 Task: Check the sale-to-list ratio of glass door in the last 3 years.
Action: Mouse moved to (1138, 299)
Screenshot: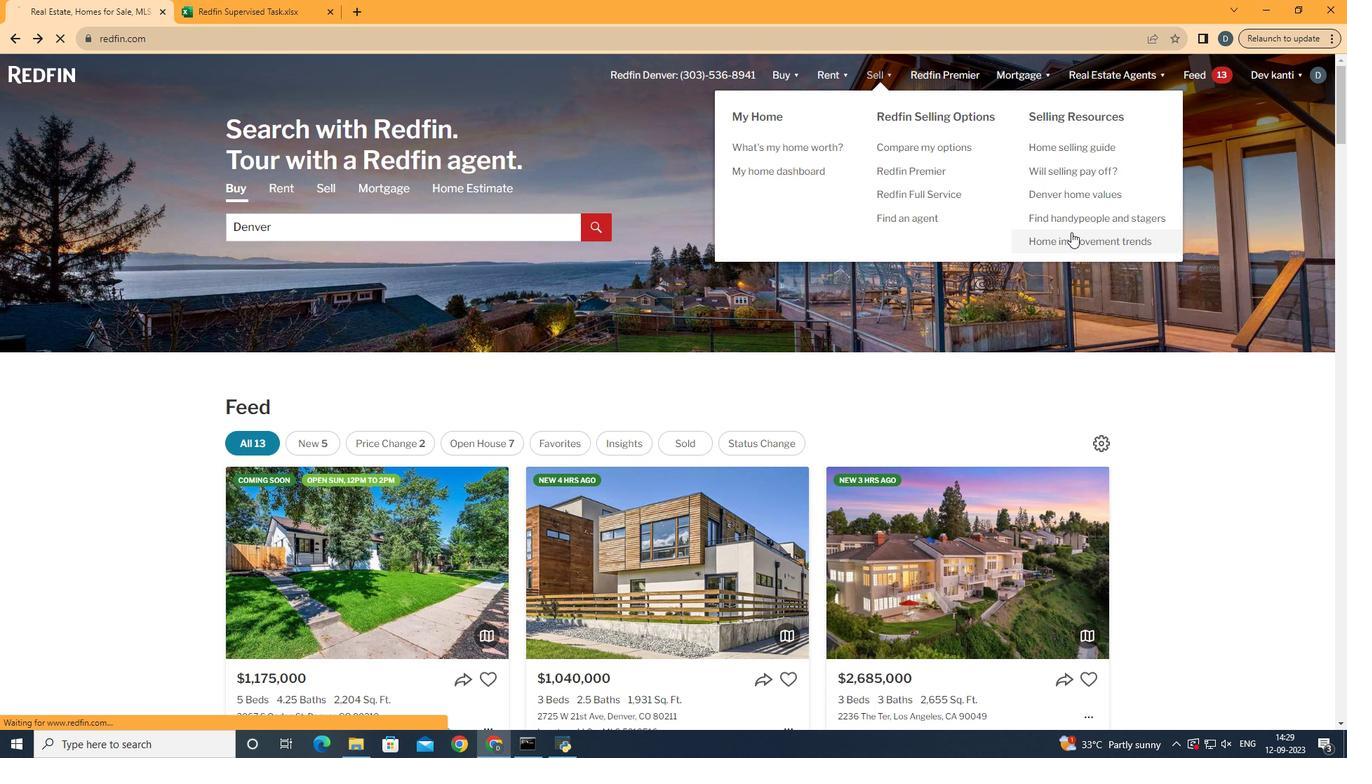 
Action: Mouse pressed left at (1138, 299)
Screenshot: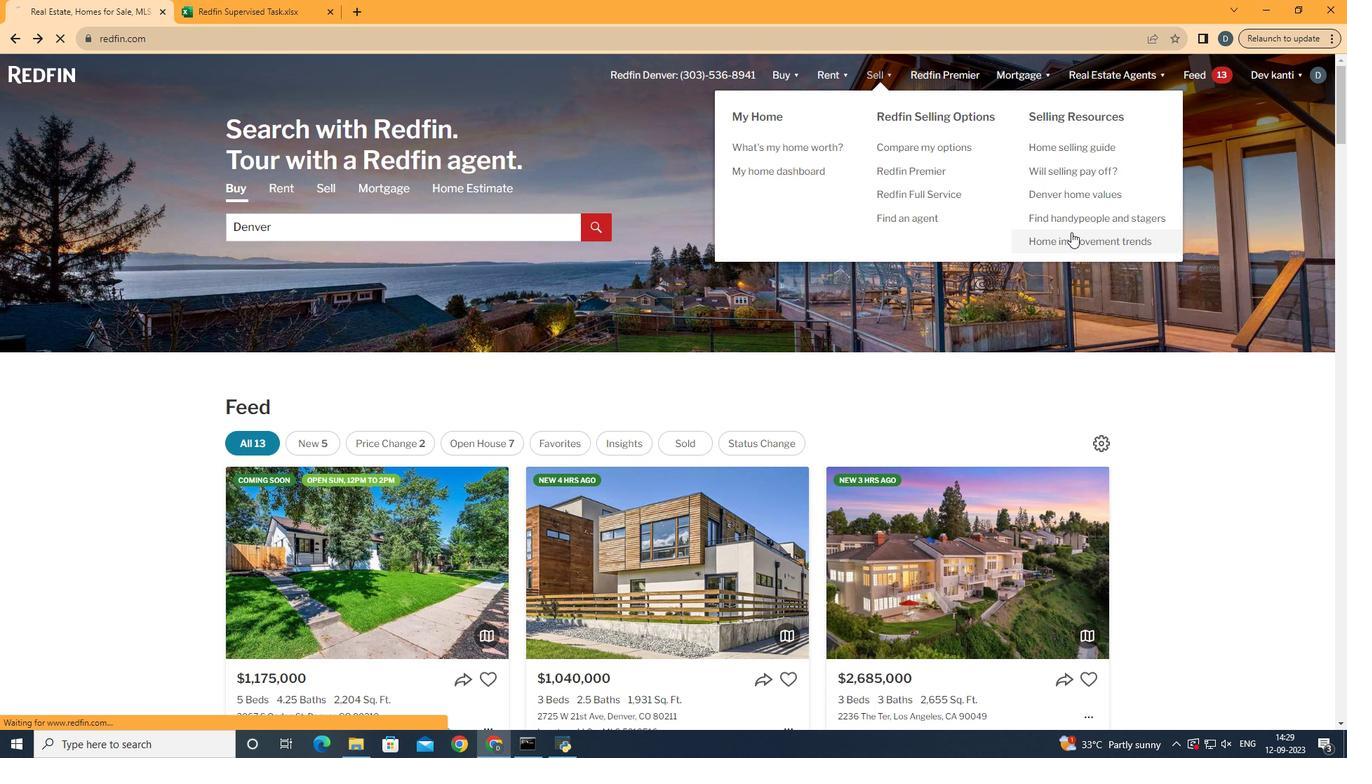 
Action: Mouse moved to (393, 329)
Screenshot: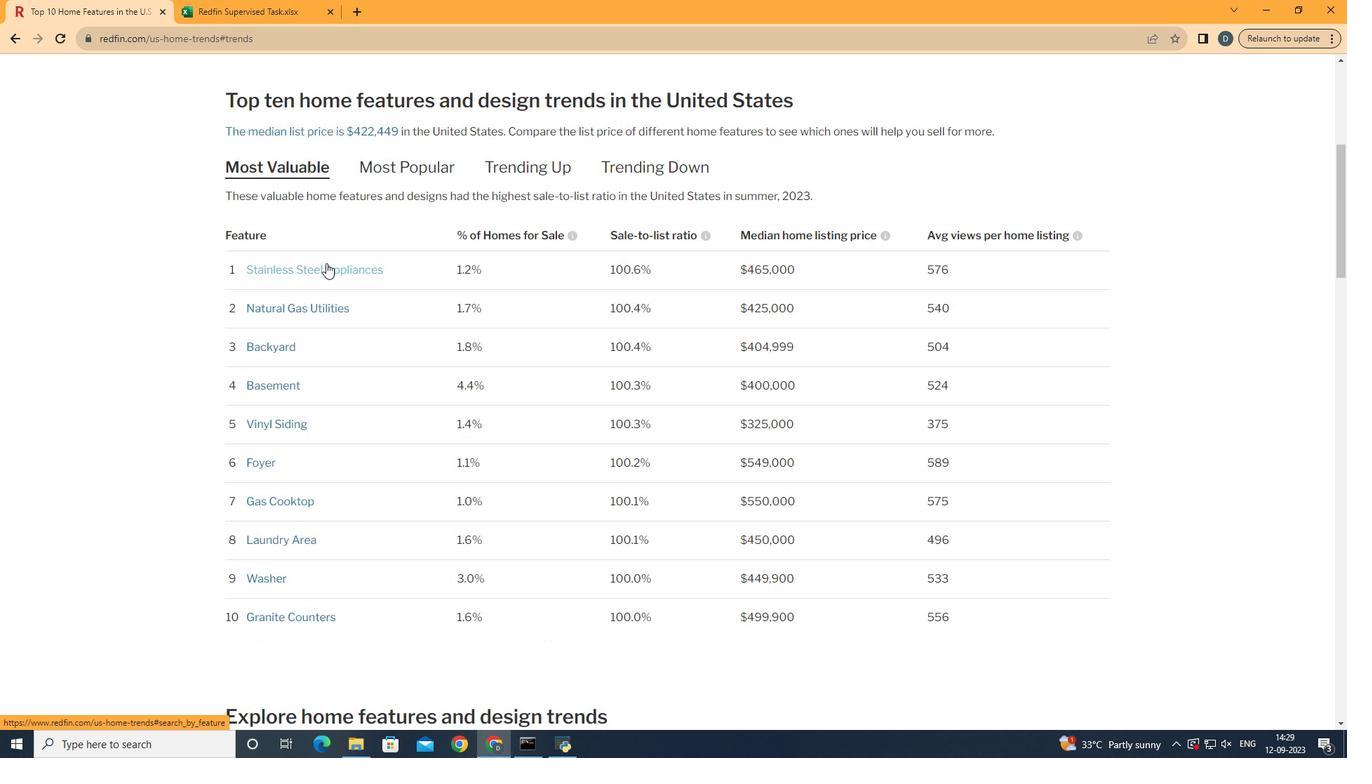 
Action: Mouse pressed left at (393, 329)
Screenshot: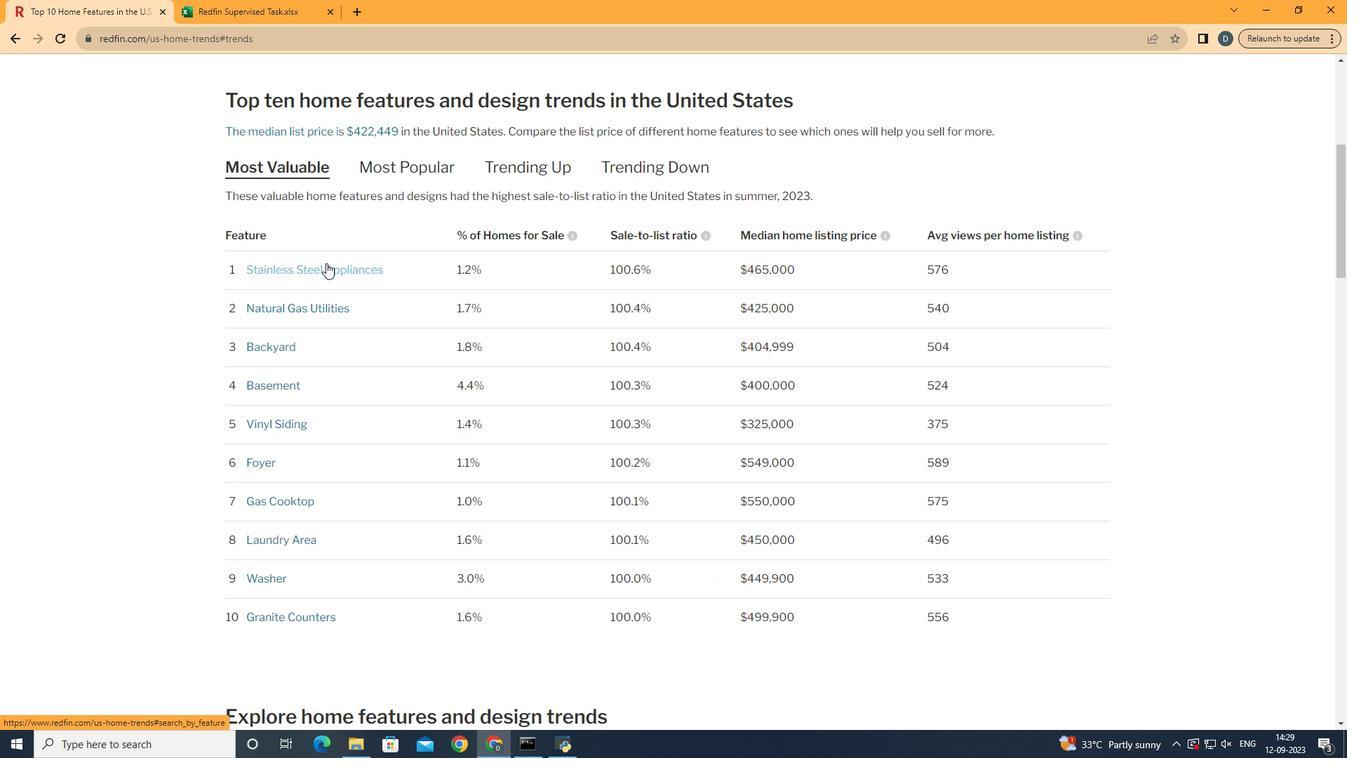 
Action: Mouse moved to (422, 374)
Screenshot: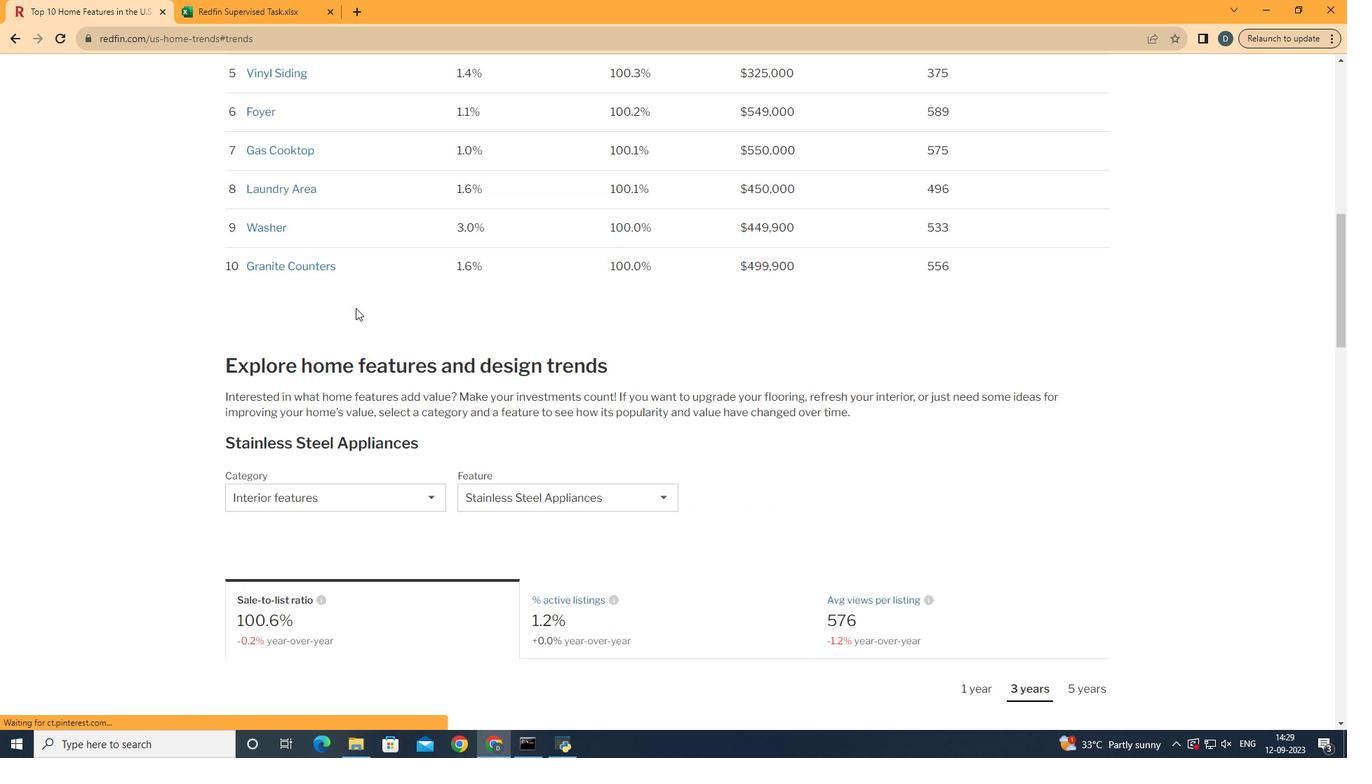 
Action: Mouse scrolled (422, 374) with delta (0, 0)
Screenshot: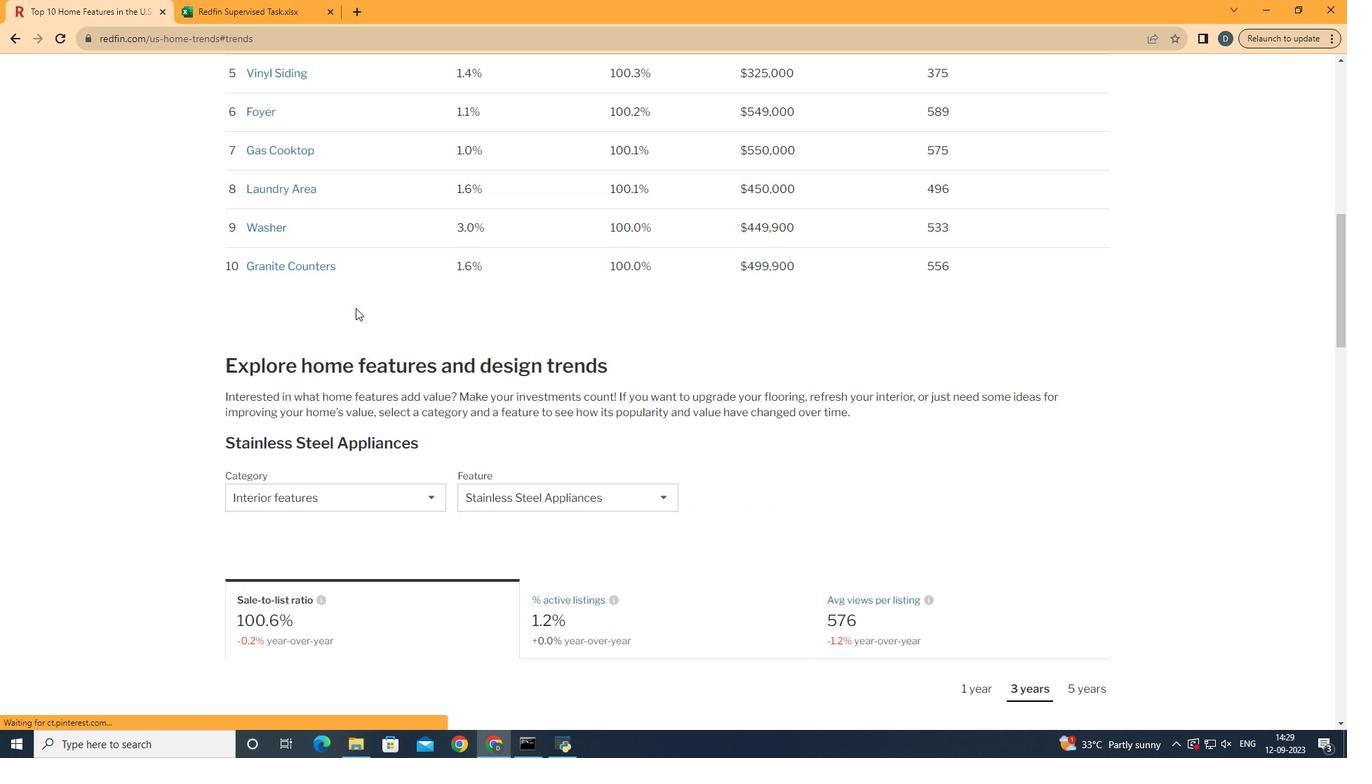 
Action: Mouse scrolled (422, 374) with delta (0, 0)
Screenshot: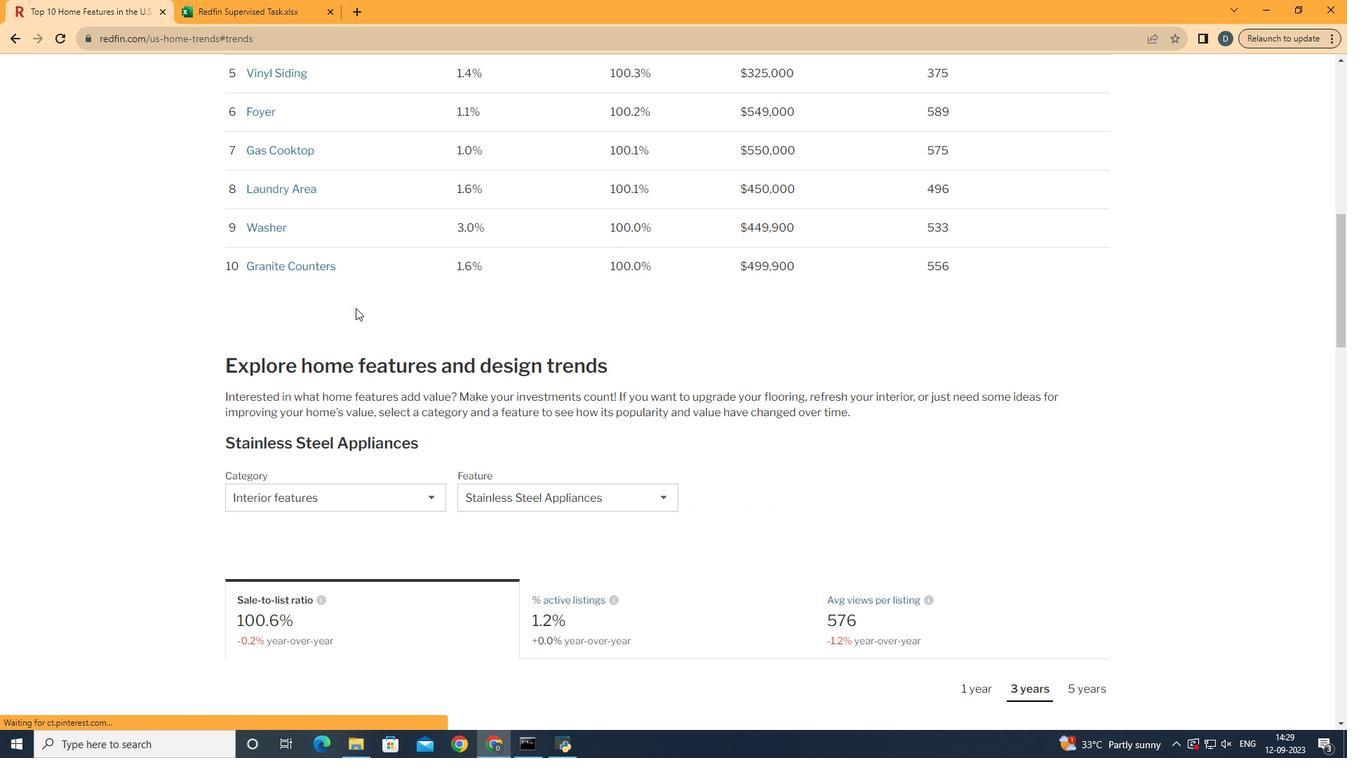 
Action: Mouse scrolled (422, 374) with delta (0, 0)
Screenshot: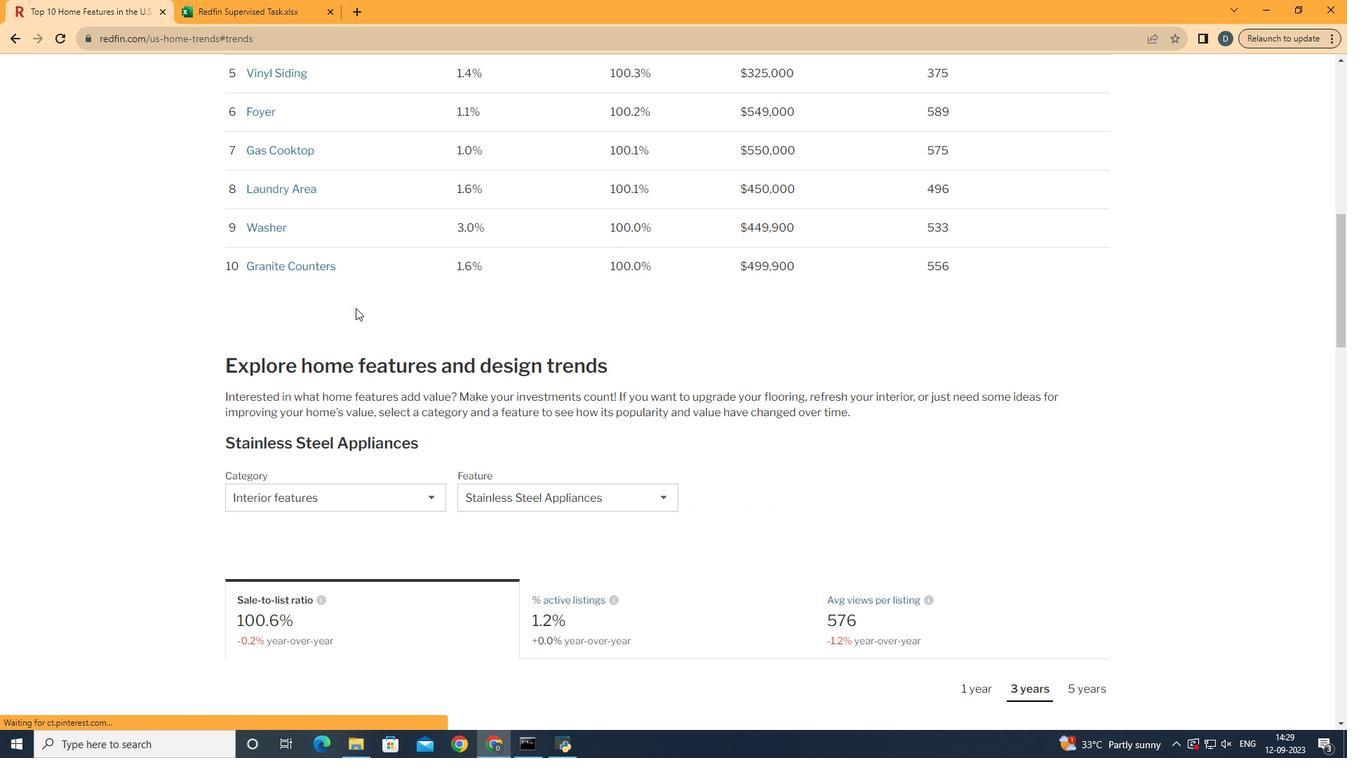 
Action: Mouse scrolled (422, 374) with delta (0, 0)
Screenshot: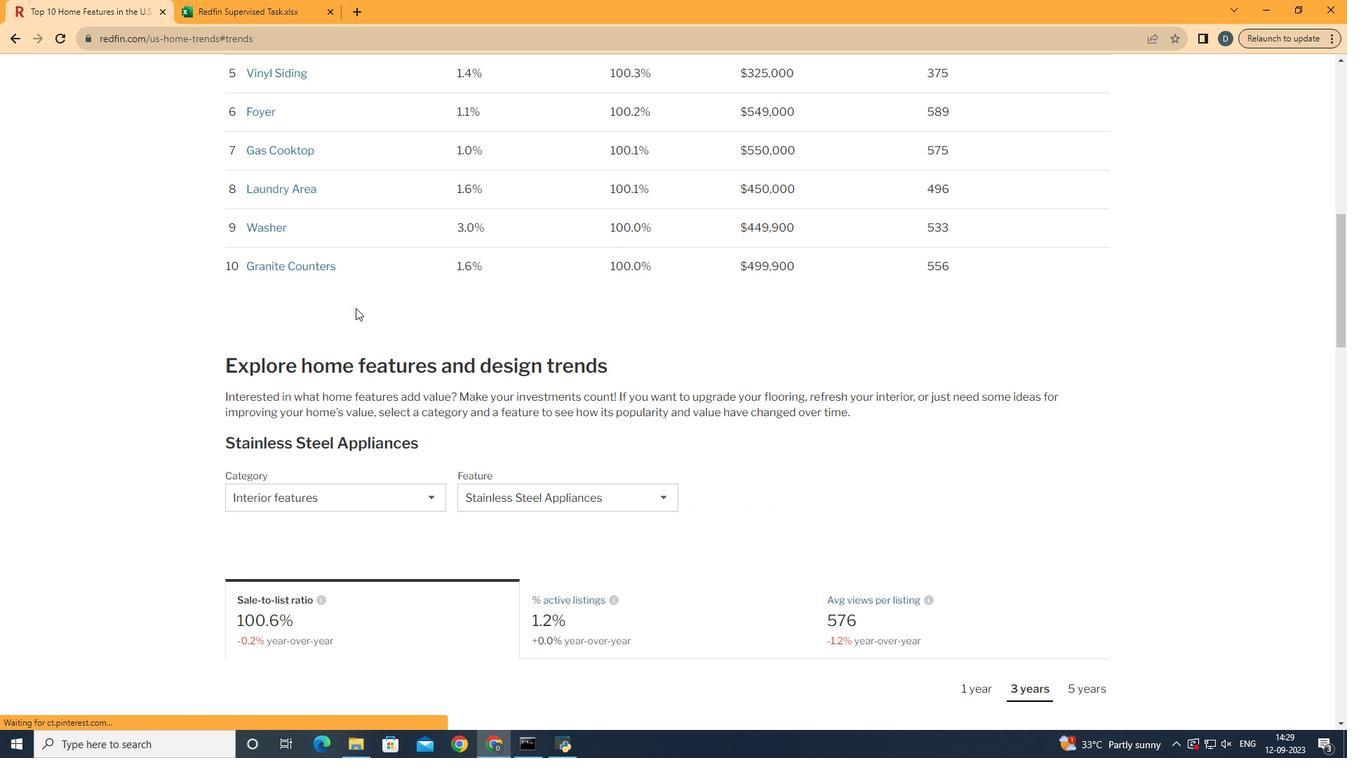 
Action: Mouse scrolled (422, 374) with delta (0, 0)
Screenshot: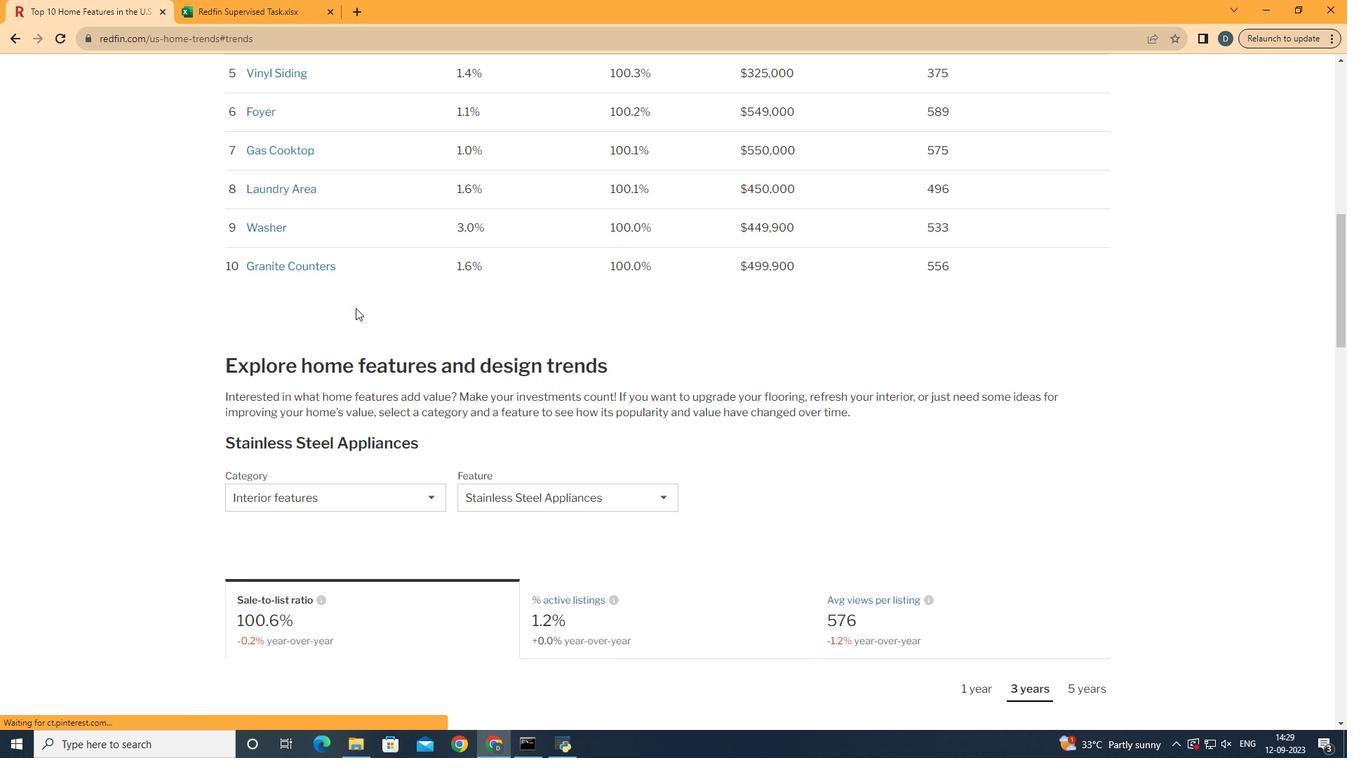 
Action: Mouse scrolled (422, 374) with delta (0, 0)
Screenshot: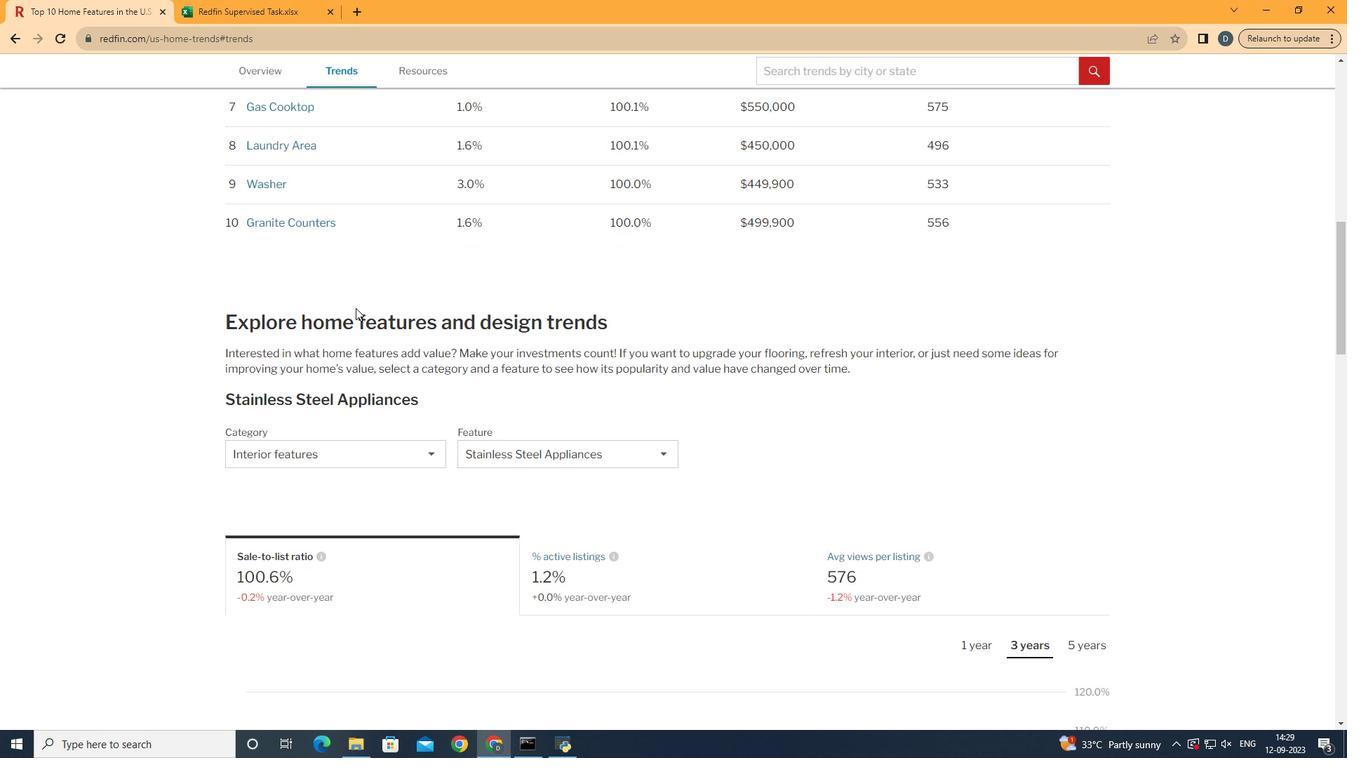 
Action: Mouse scrolled (422, 374) with delta (0, 0)
Screenshot: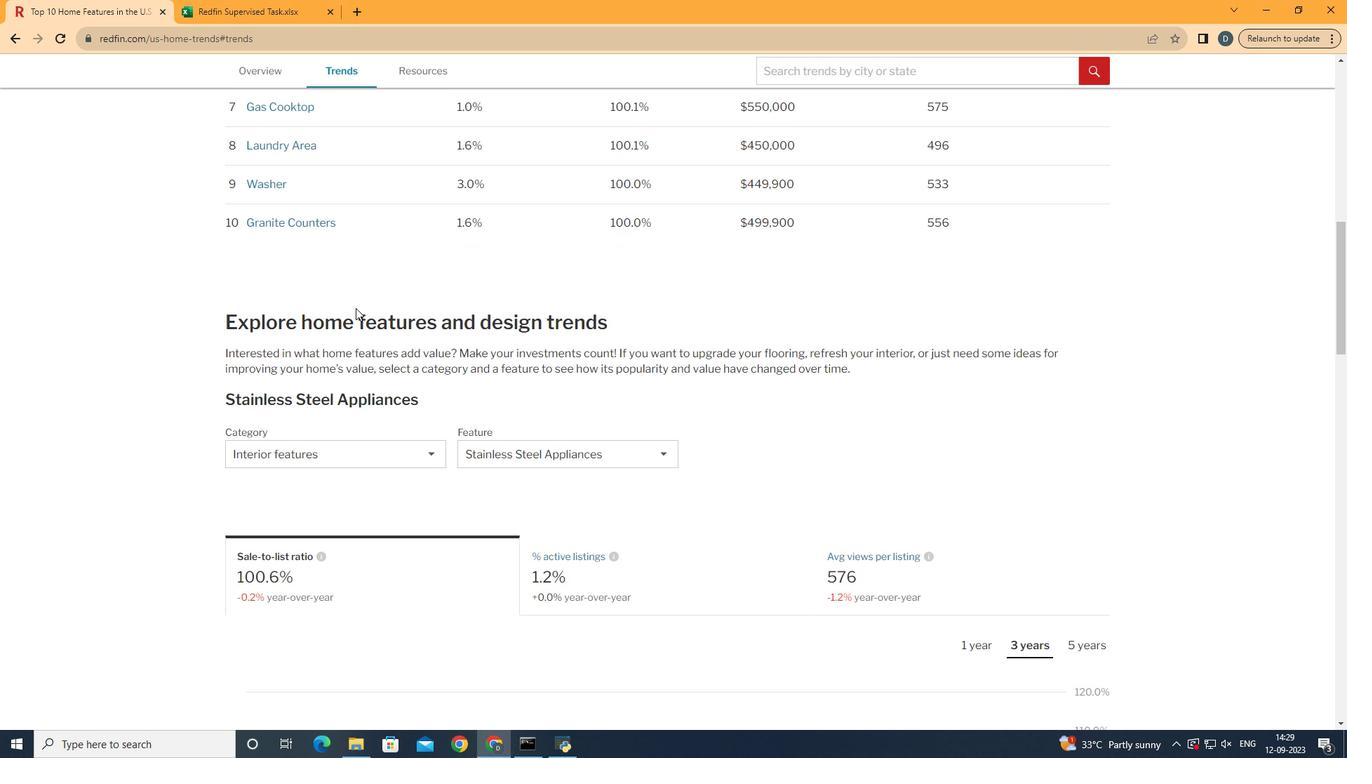 
Action: Mouse scrolled (422, 374) with delta (0, 0)
Screenshot: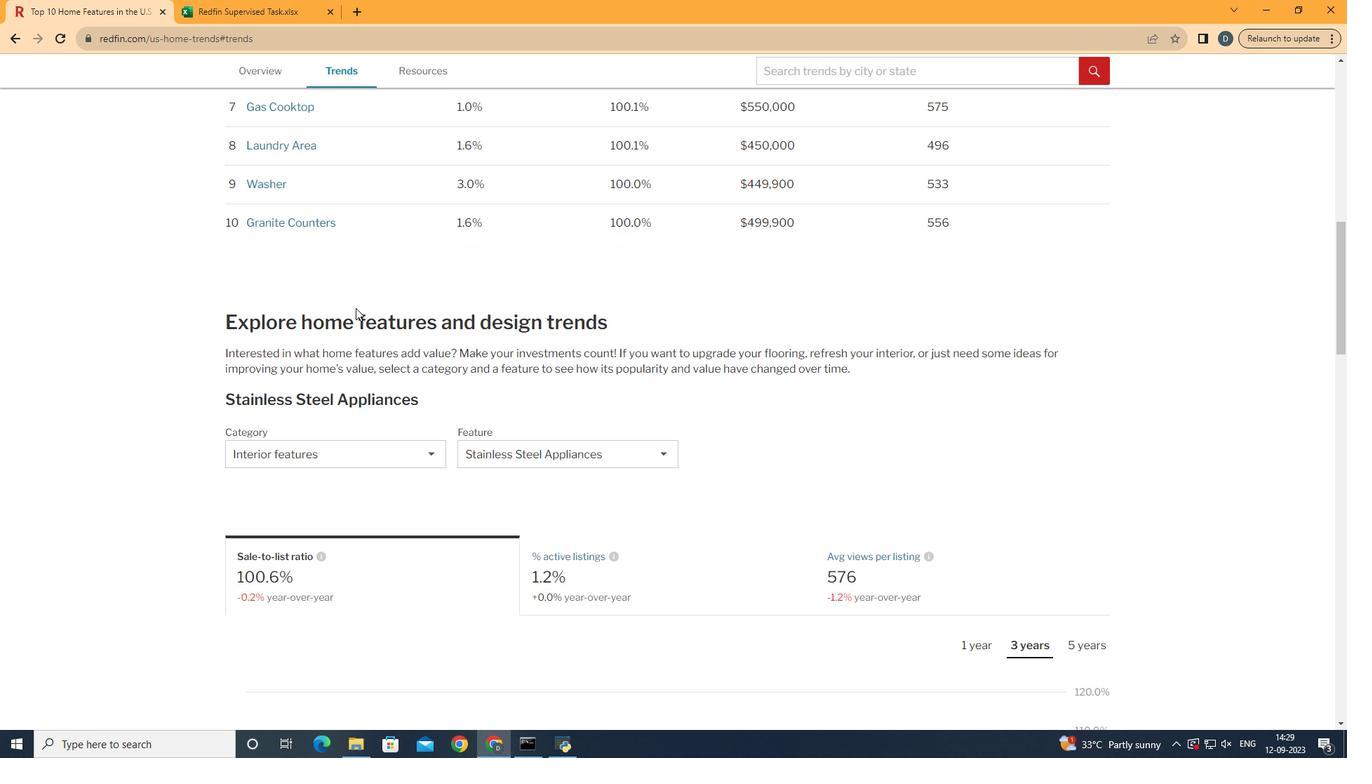 
Action: Mouse moved to (431, 481)
Screenshot: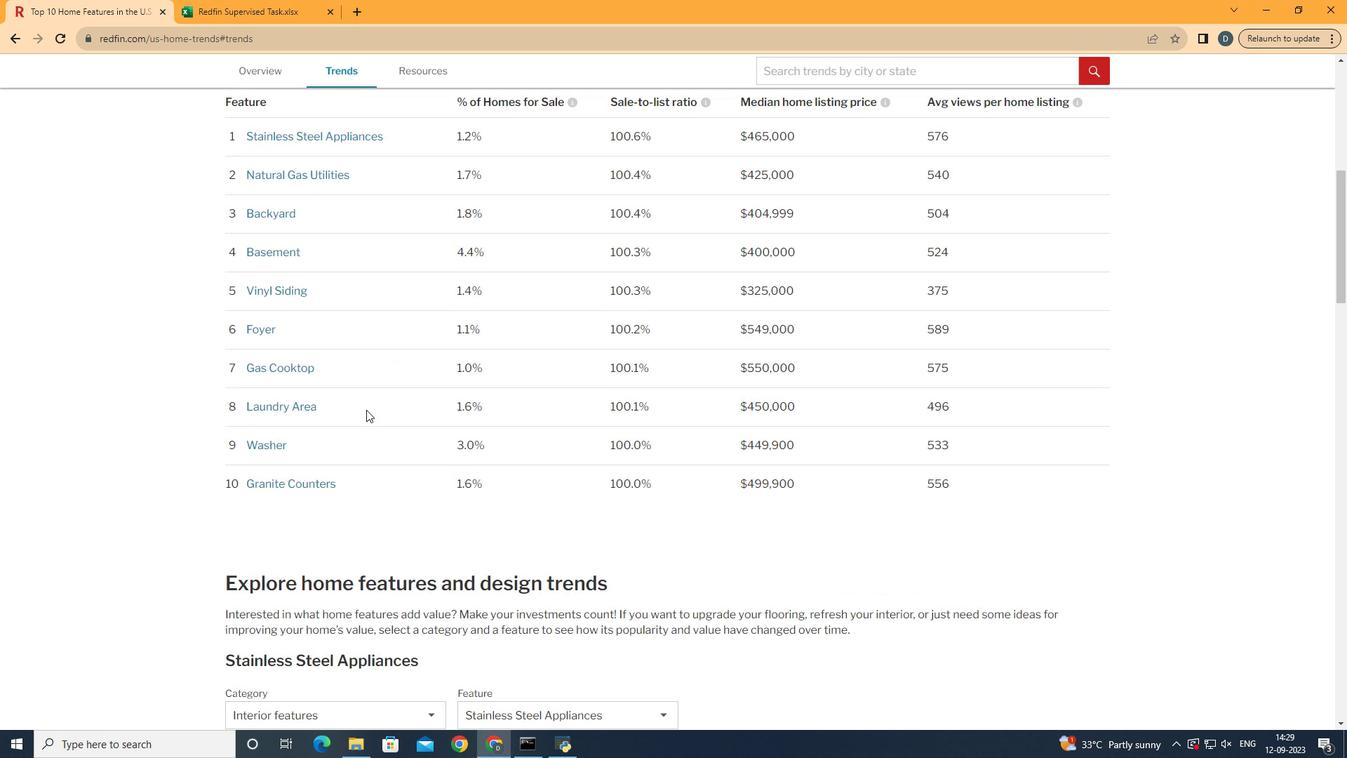 
Action: Mouse scrolled (431, 480) with delta (0, 0)
Screenshot: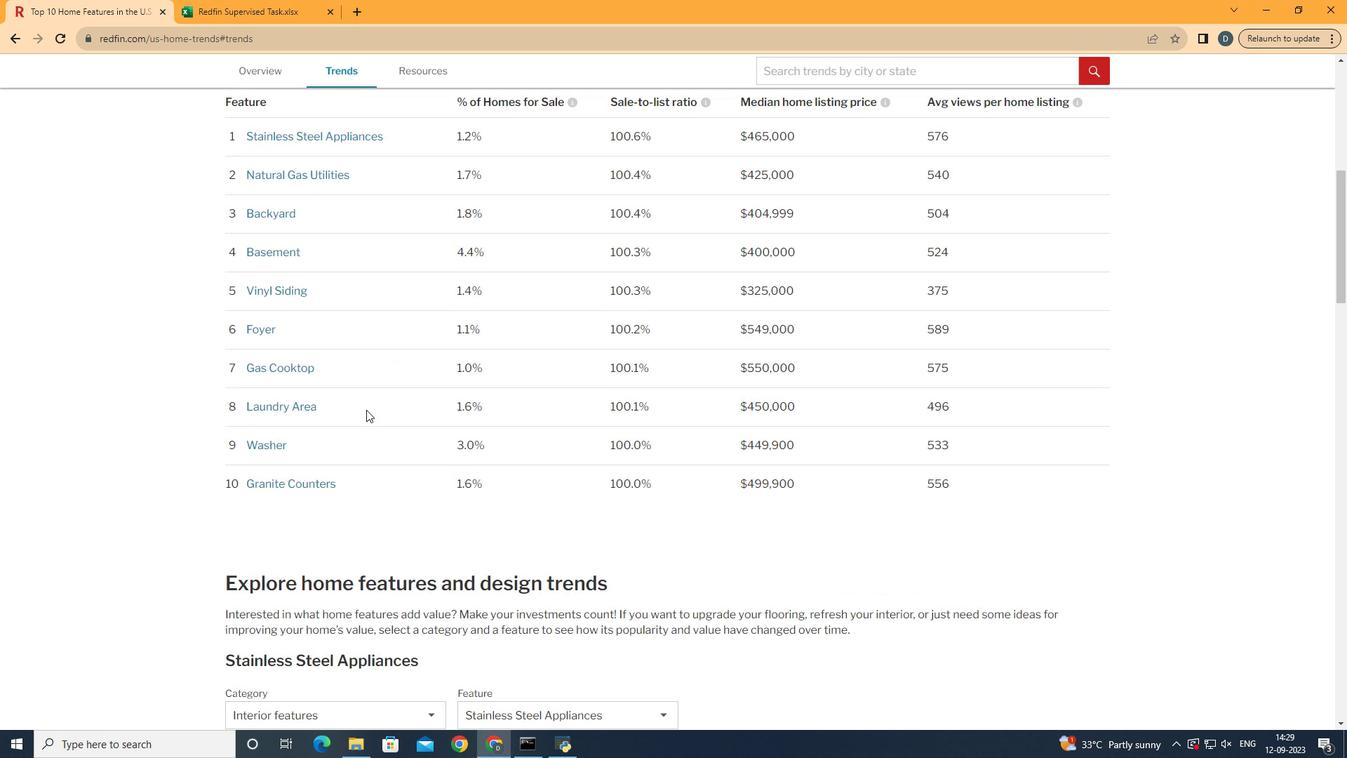 
Action: Mouse scrolled (431, 480) with delta (0, 0)
Screenshot: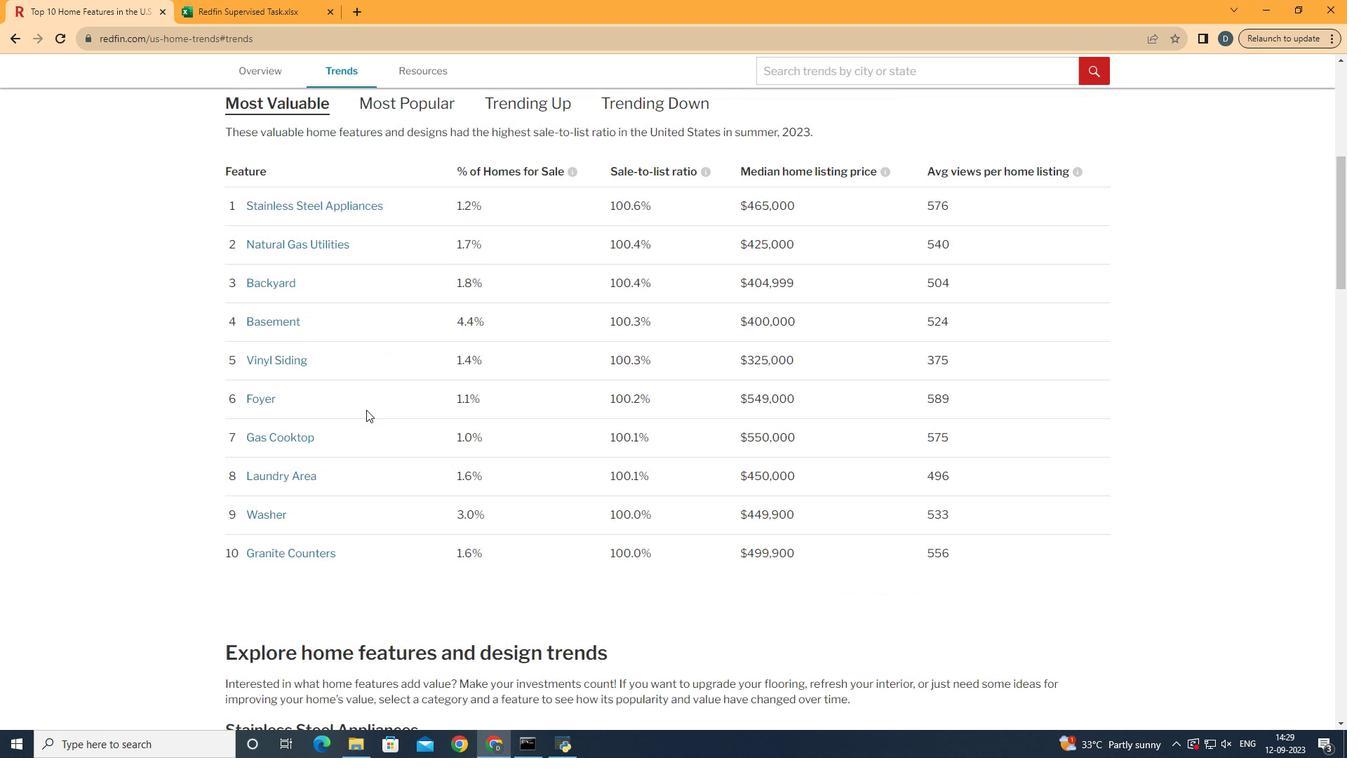 
Action: Mouse scrolled (431, 480) with delta (0, 0)
Screenshot: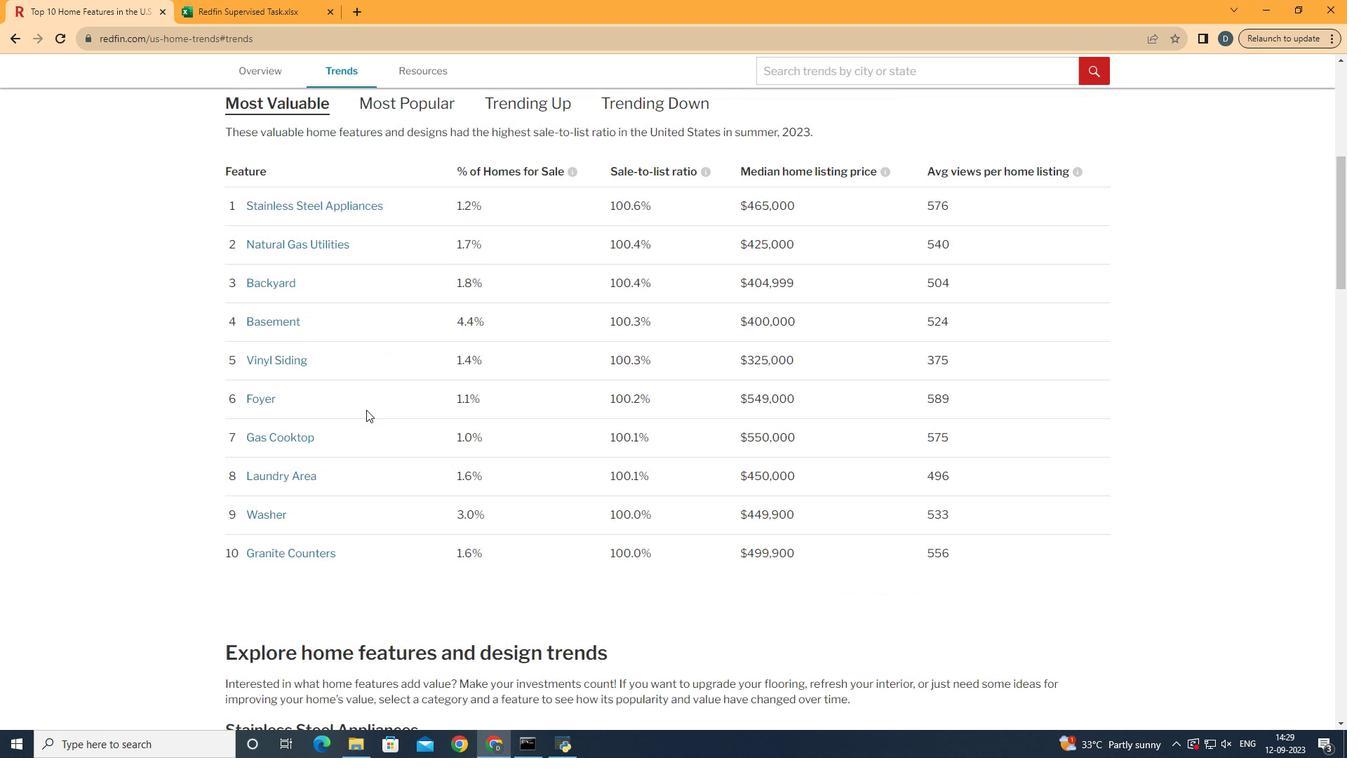 
Action: Mouse scrolled (431, 480) with delta (0, 0)
Screenshot: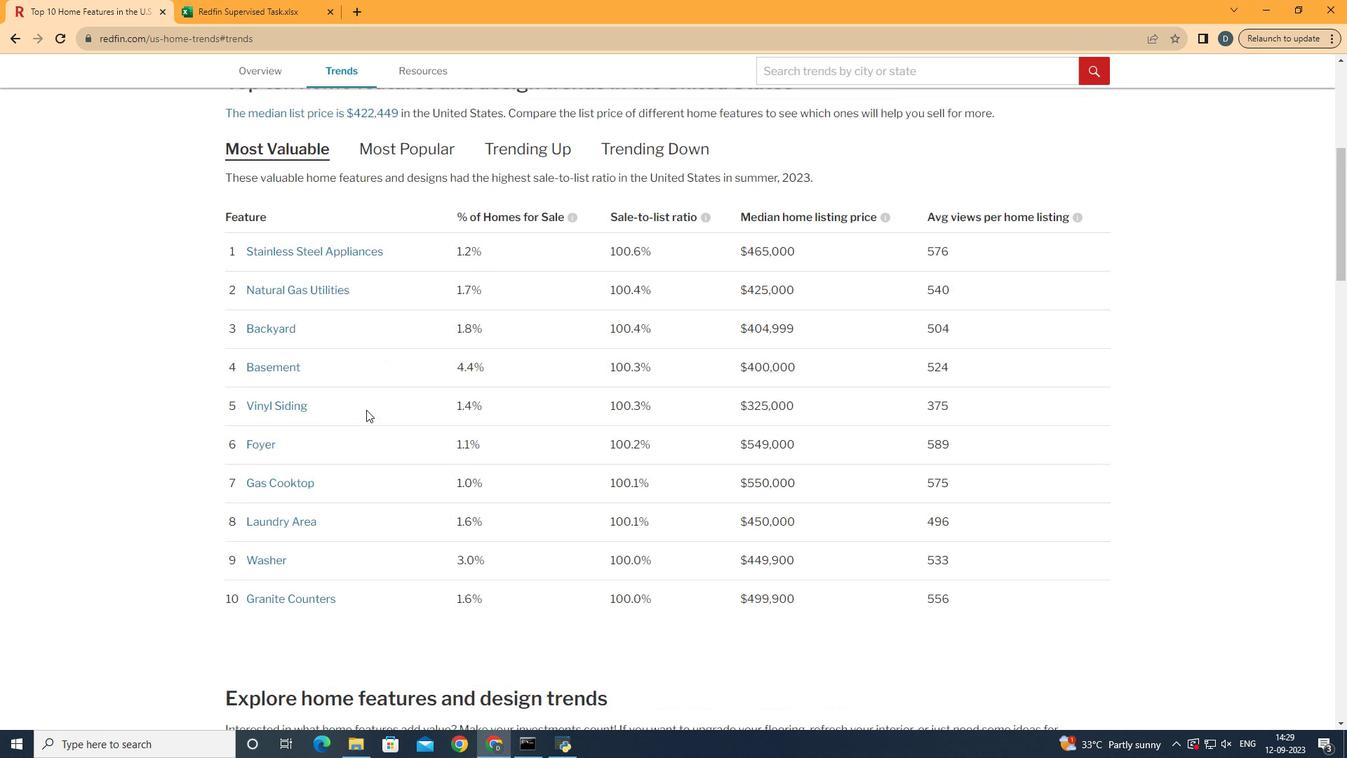 
Action: Mouse moved to (433, 476)
Screenshot: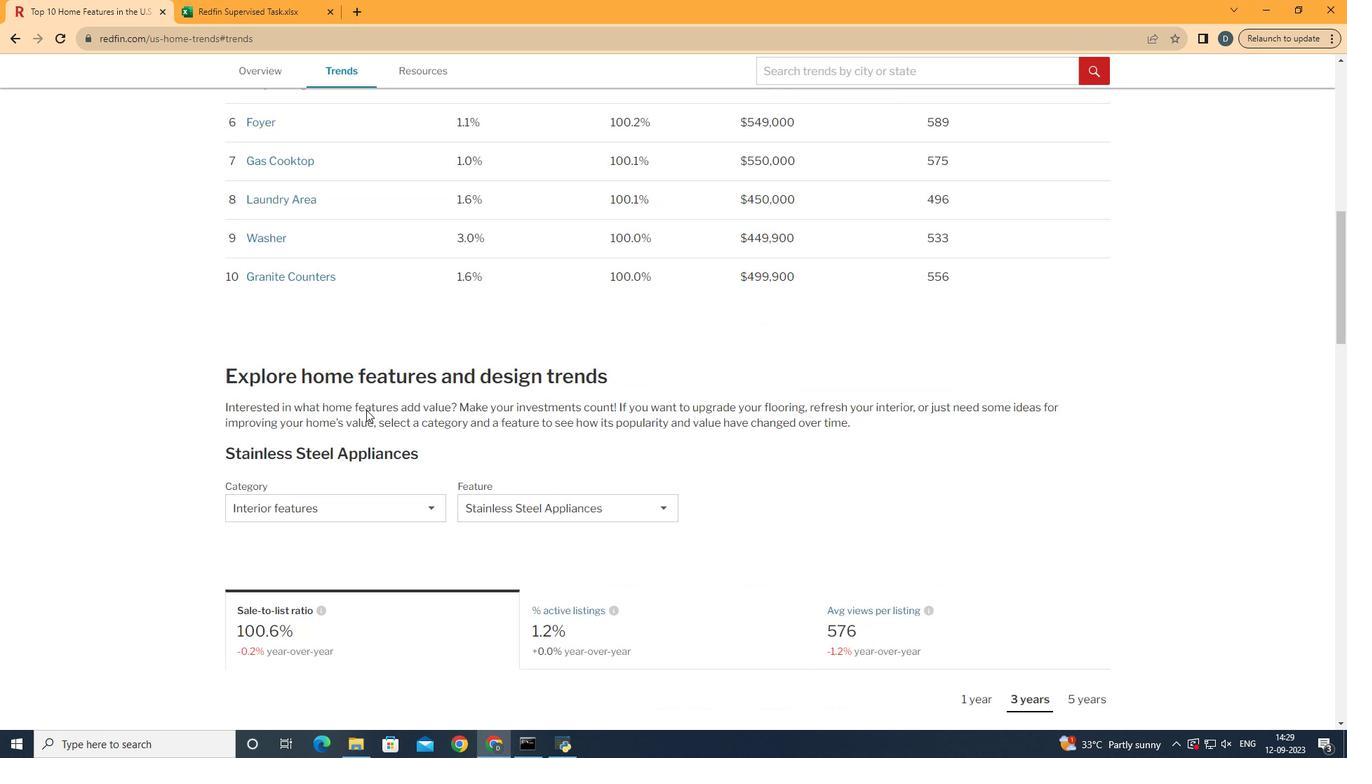 
Action: Mouse scrolled (433, 475) with delta (0, 0)
Screenshot: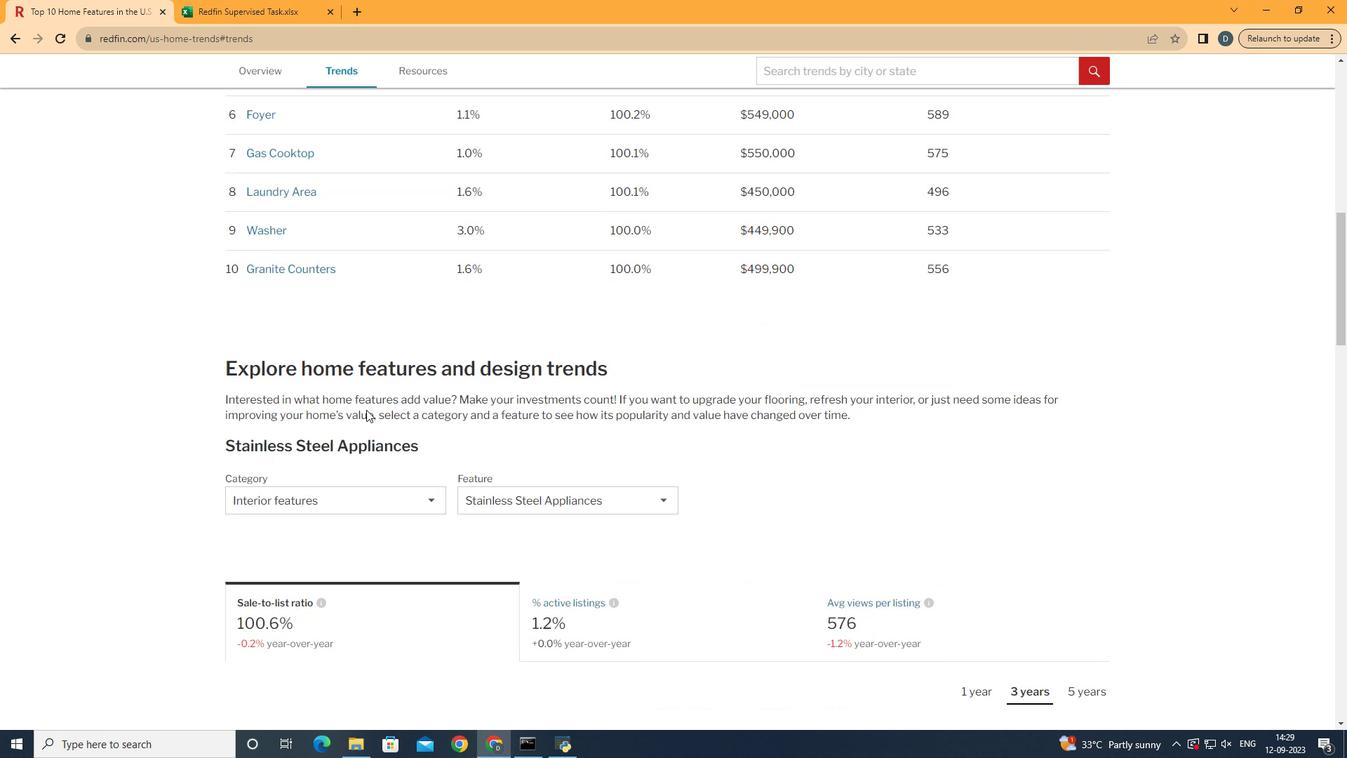 
Action: Mouse scrolled (433, 475) with delta (0, 0)
Screenshot: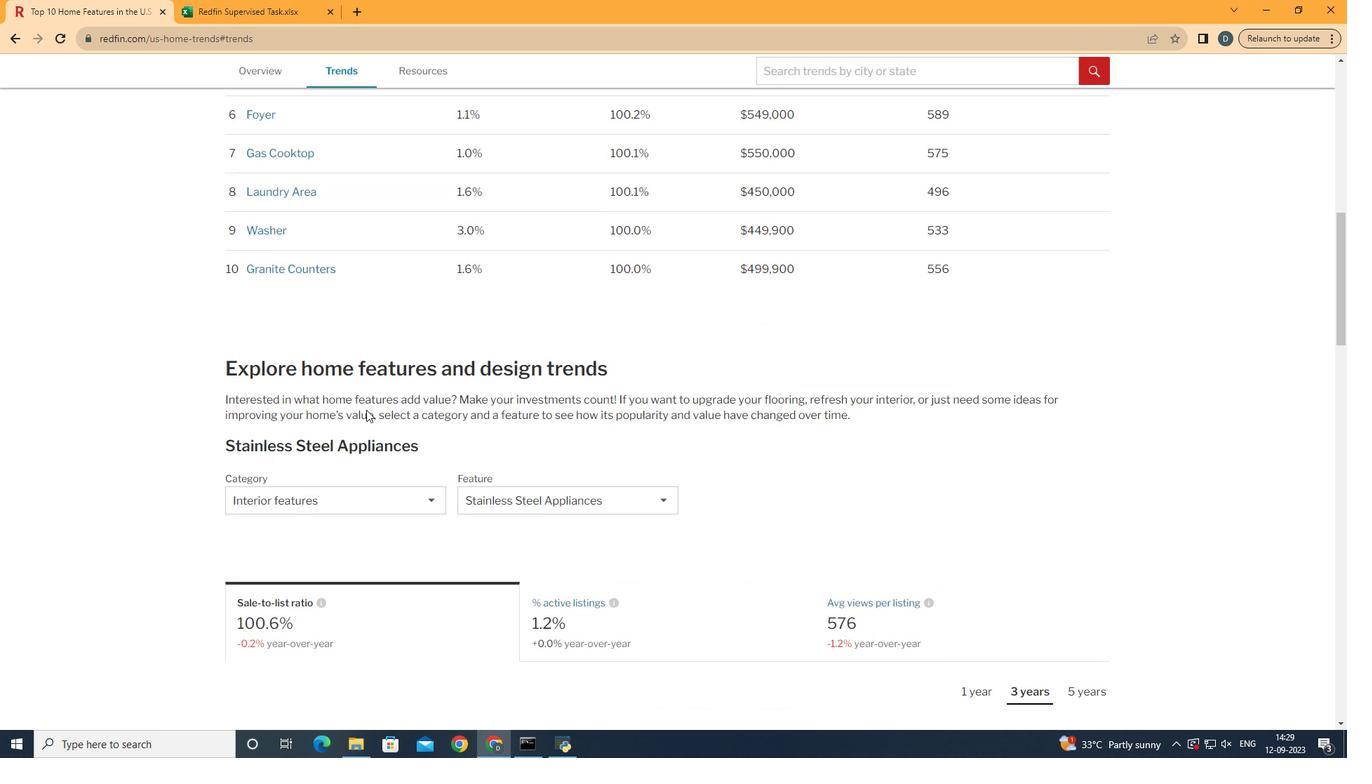 
Action: Mouse scrolled (433, 475) with delta (0, 0)
Screenshot: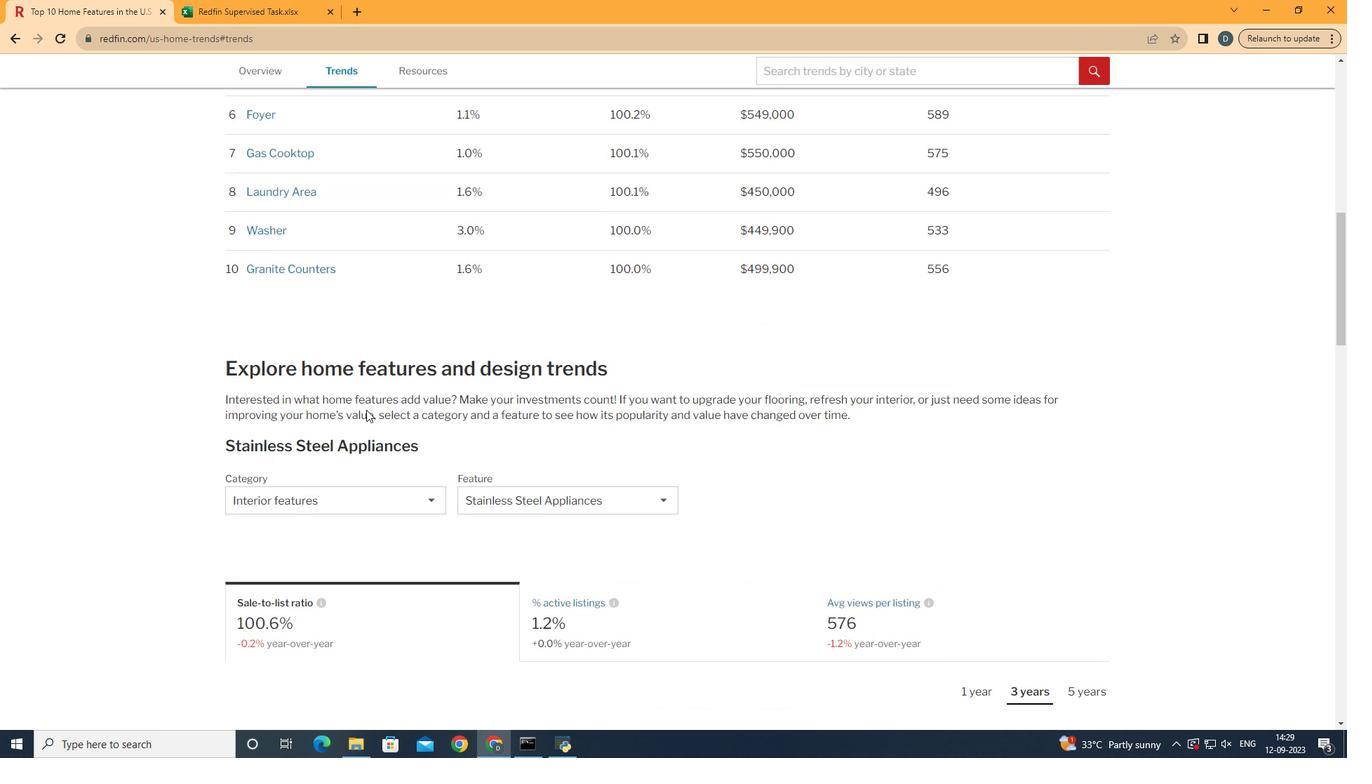 
Action: Mouse scrolled (433, 475) with delta (0, 0)
Screenshot: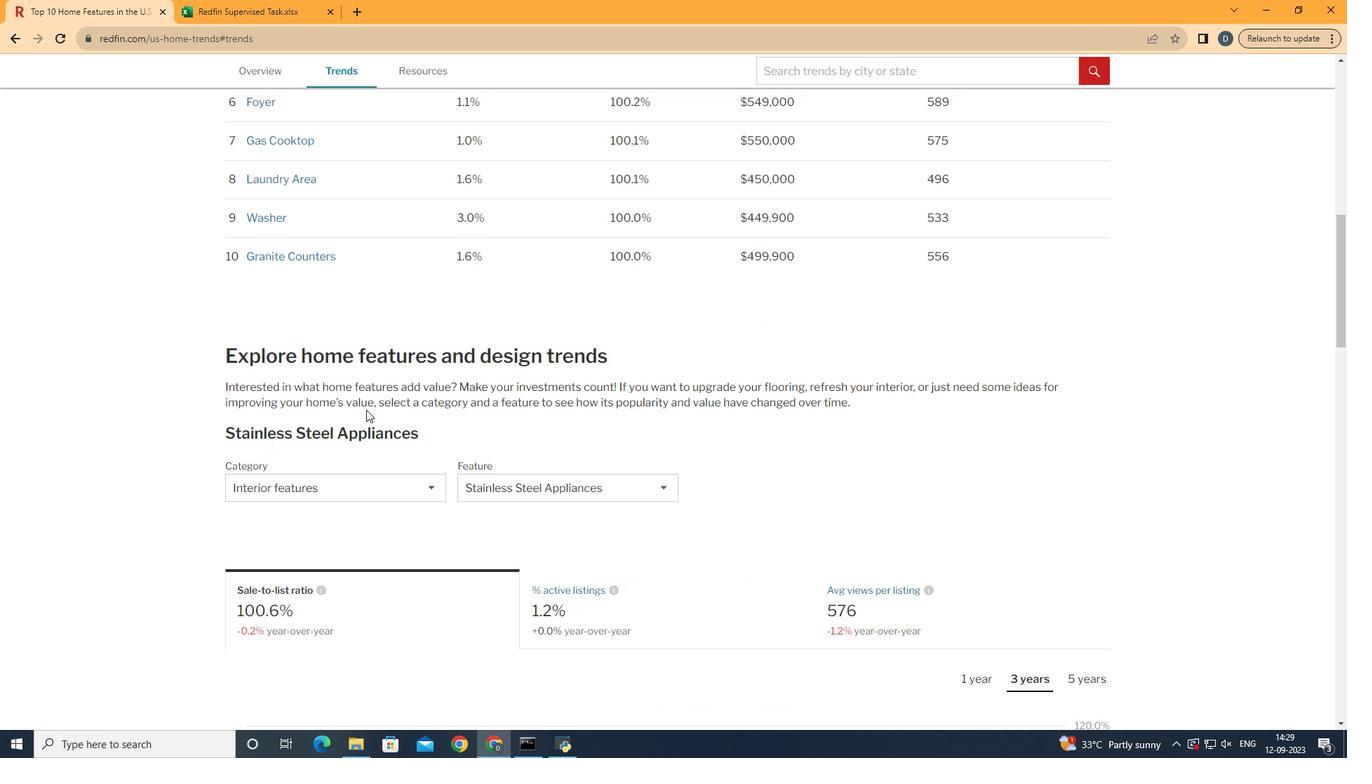 
Action: Mouse scrolled (433, 475) with delta (0, 0)
Screenshot: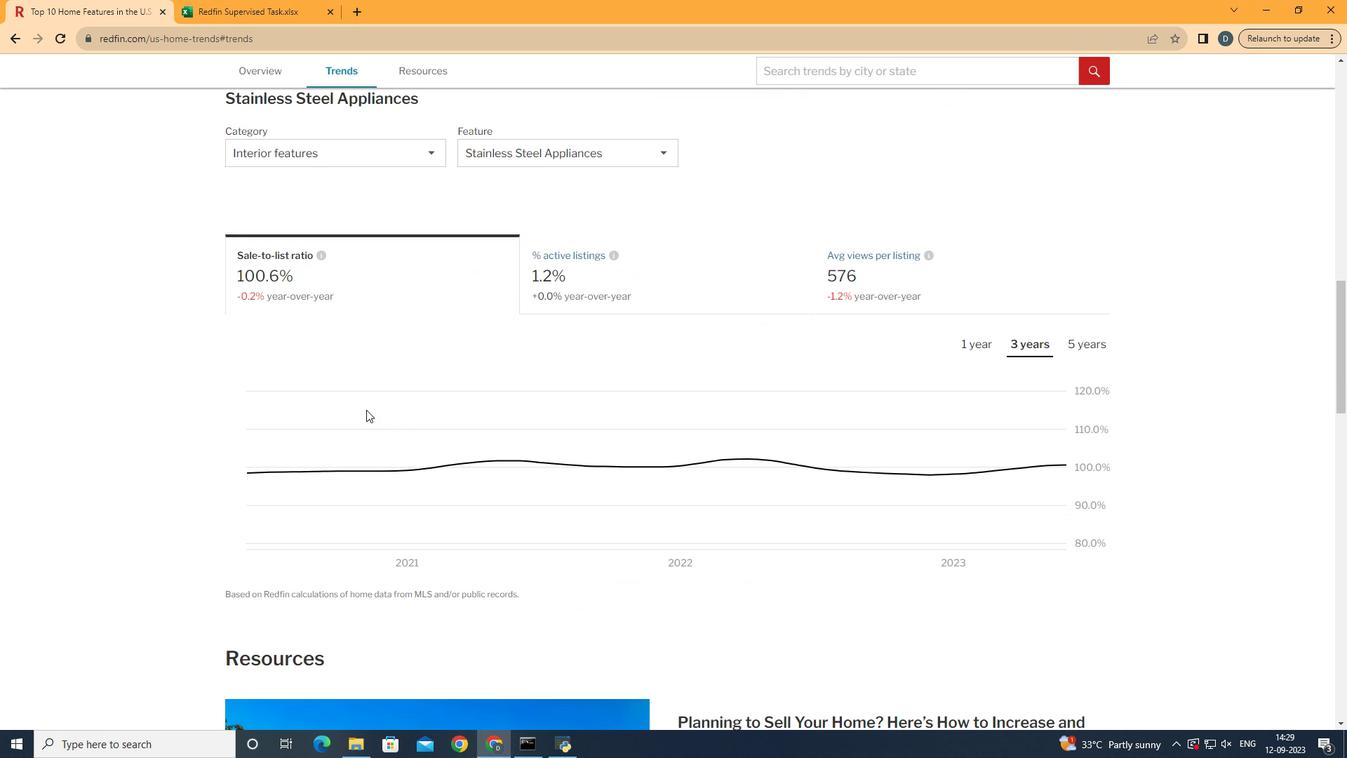 
Action: Mouse scrolled (433, 475) with delta (0, 0)
Screenshot: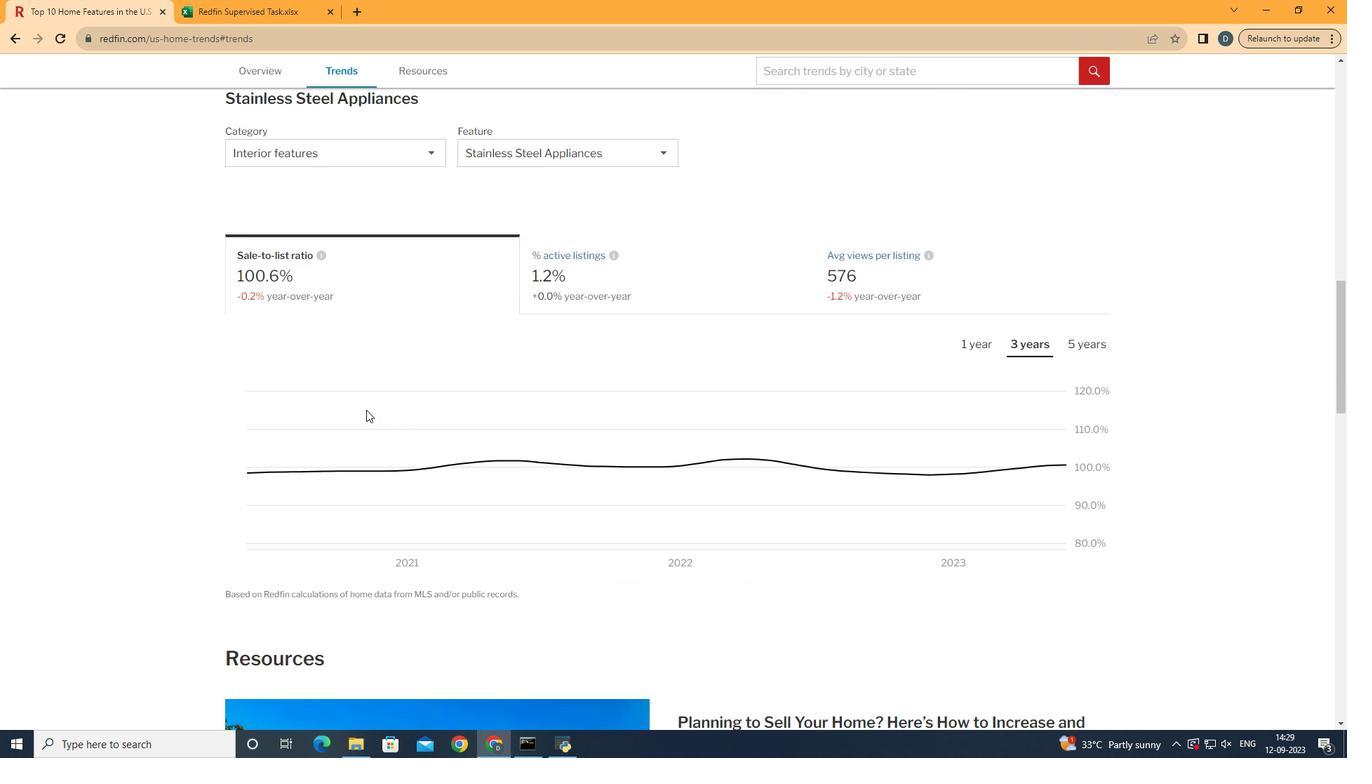 
Action: Mouse scrolled (433, 475) with delta (0, 0)
Screenshot: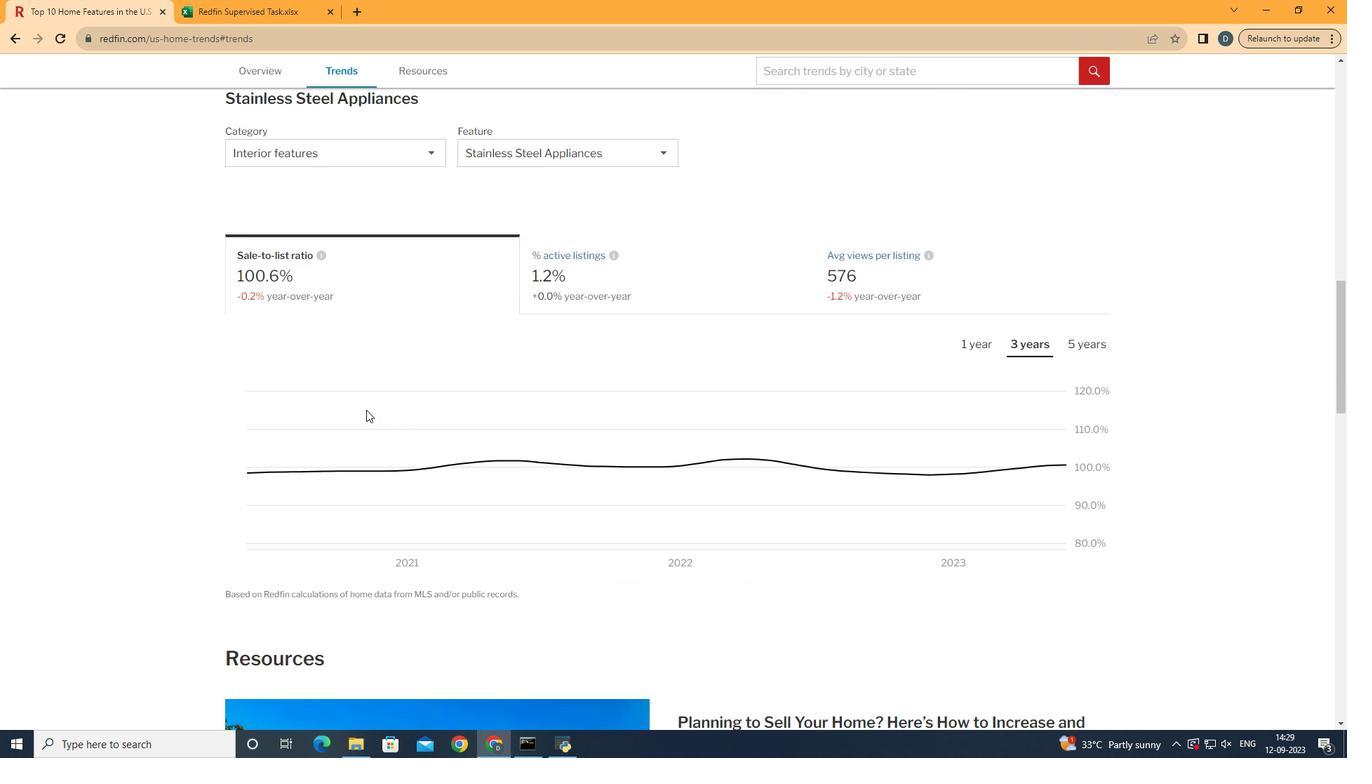 
Action: Mouse scrolled (433, 475) with delta (0, 0)
Screenshot: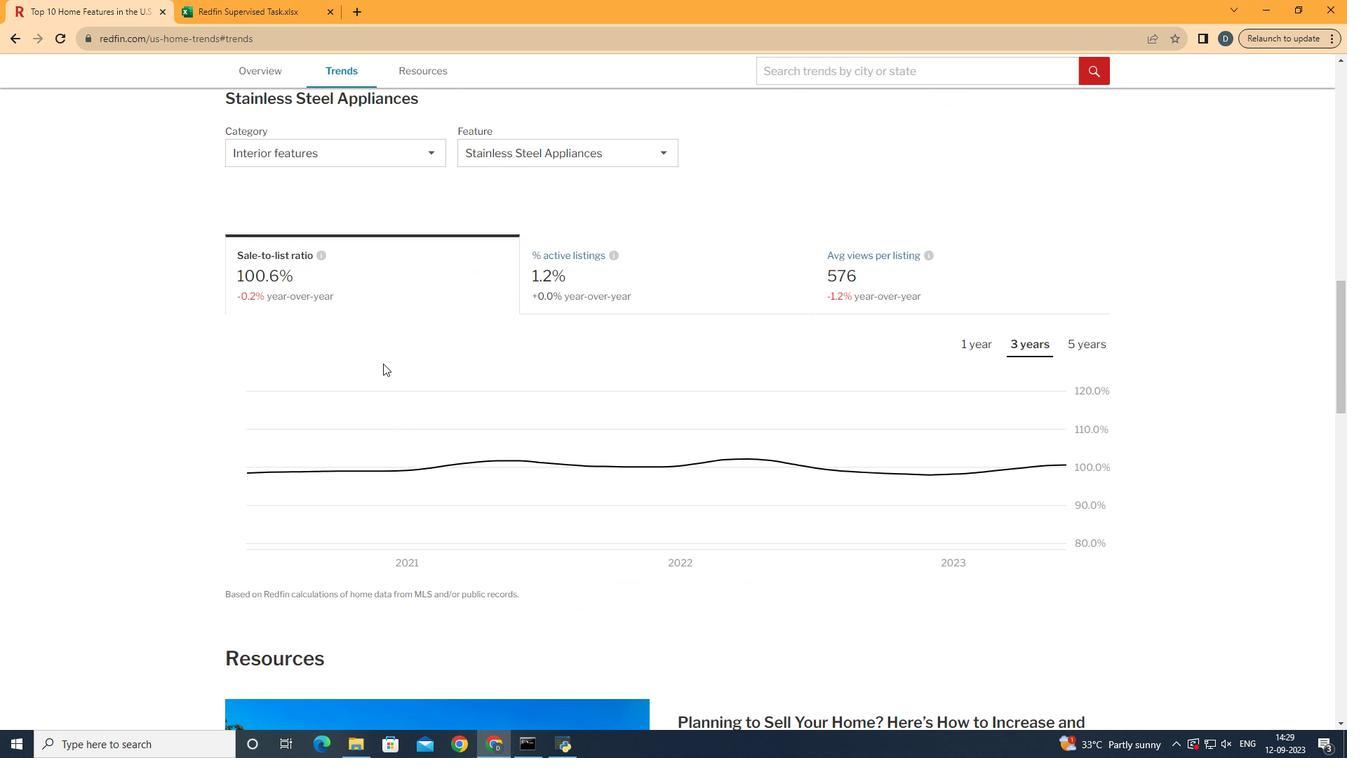 
Action: Mouse scrolled (433, 475) with delta (0, 0)
Screenshot: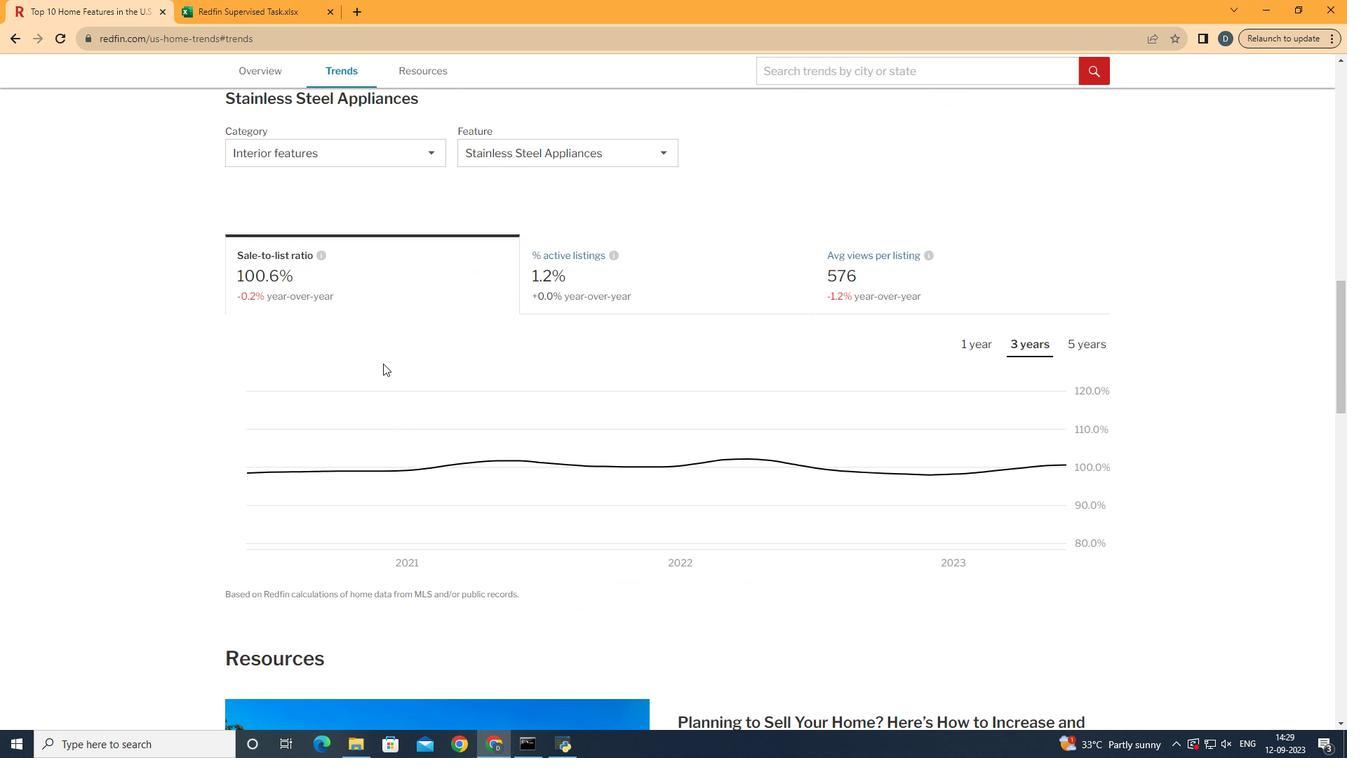 
Action: Mouse moved to (466, 211)
Screenshot: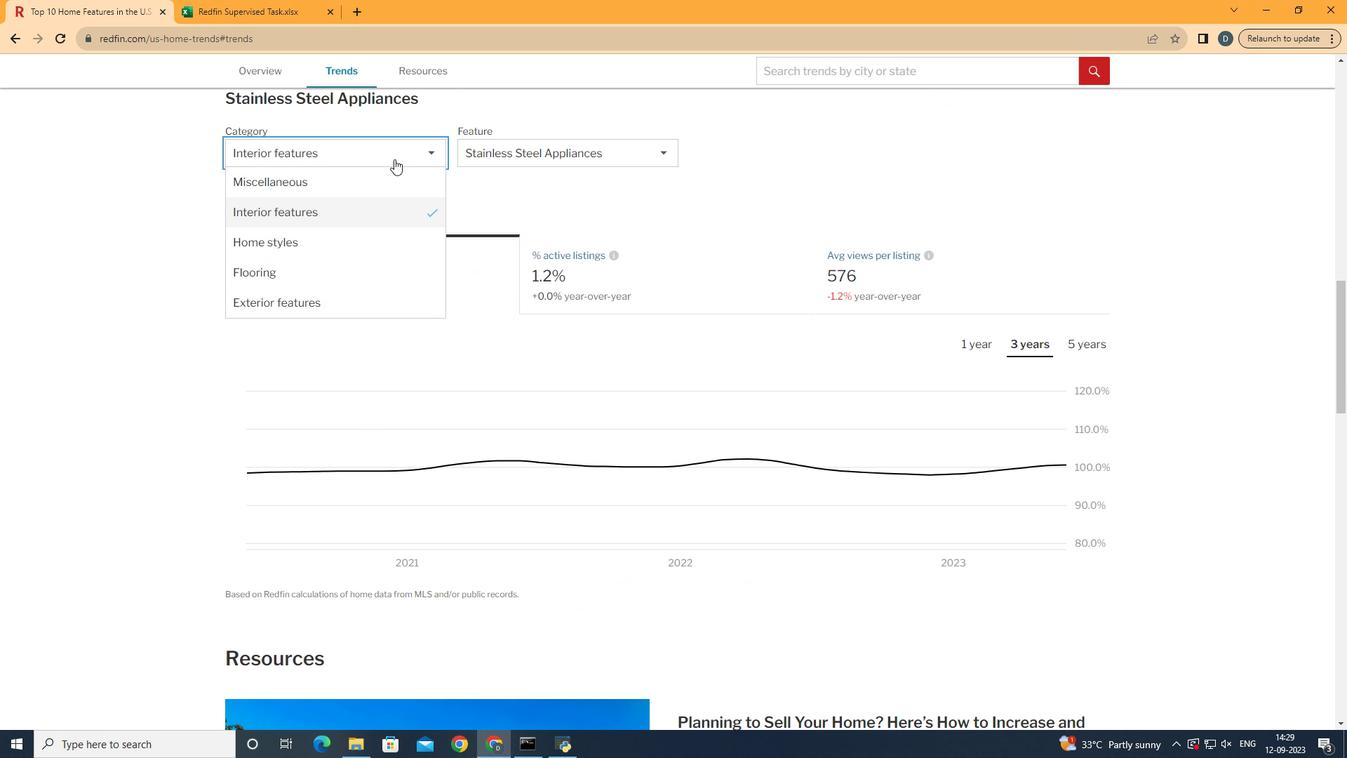 
Action: Mouse pressed left at (466, 211)
Screenshot: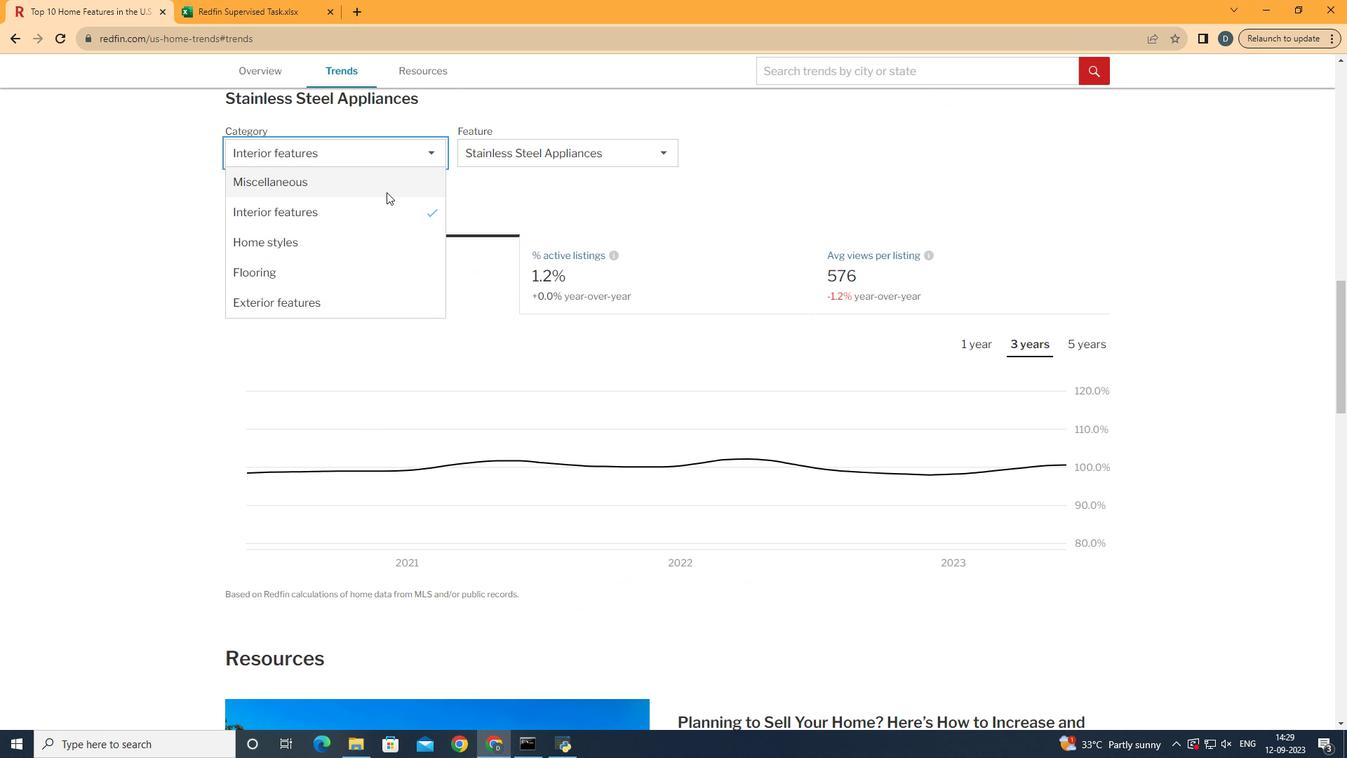 
Action: Mouse moved to (452, 273)
Screenshot: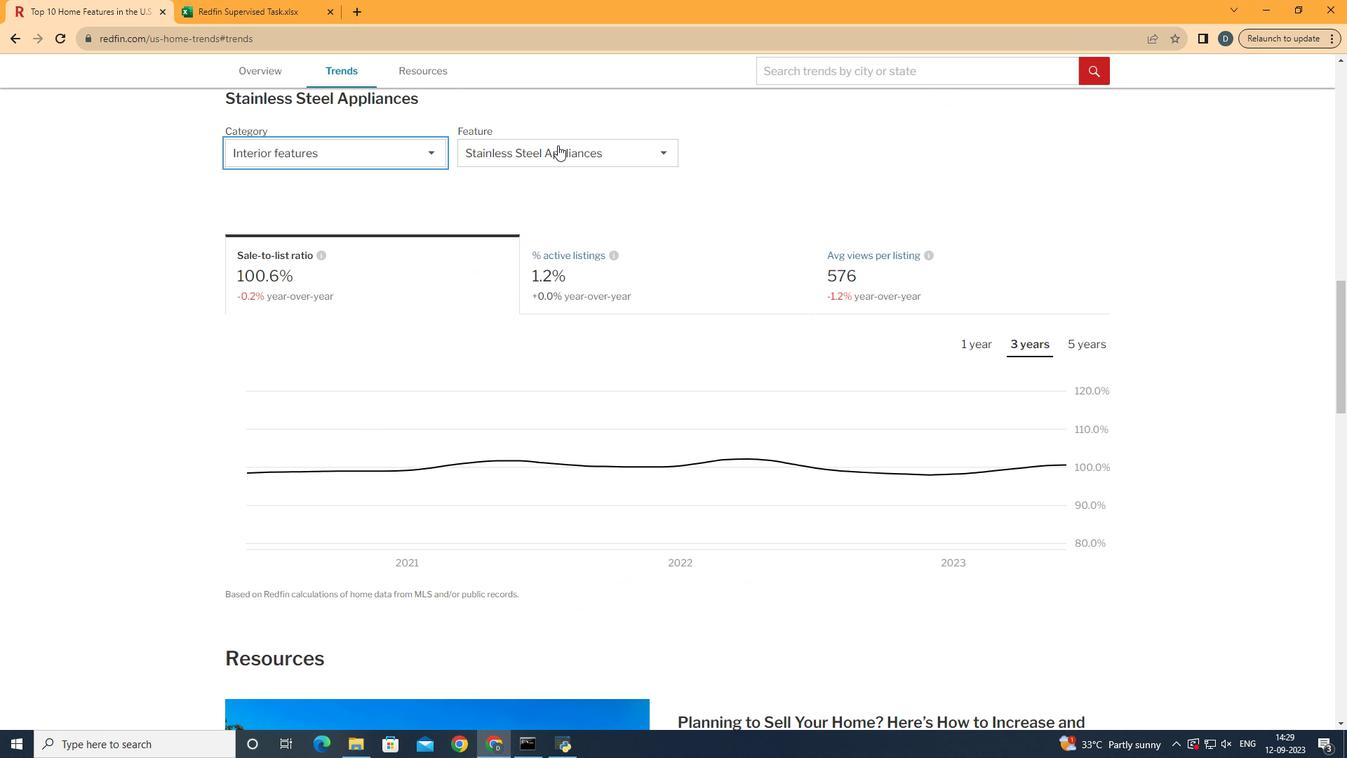 
Action: Mouse pressed left at (452, 273)
Screenshot: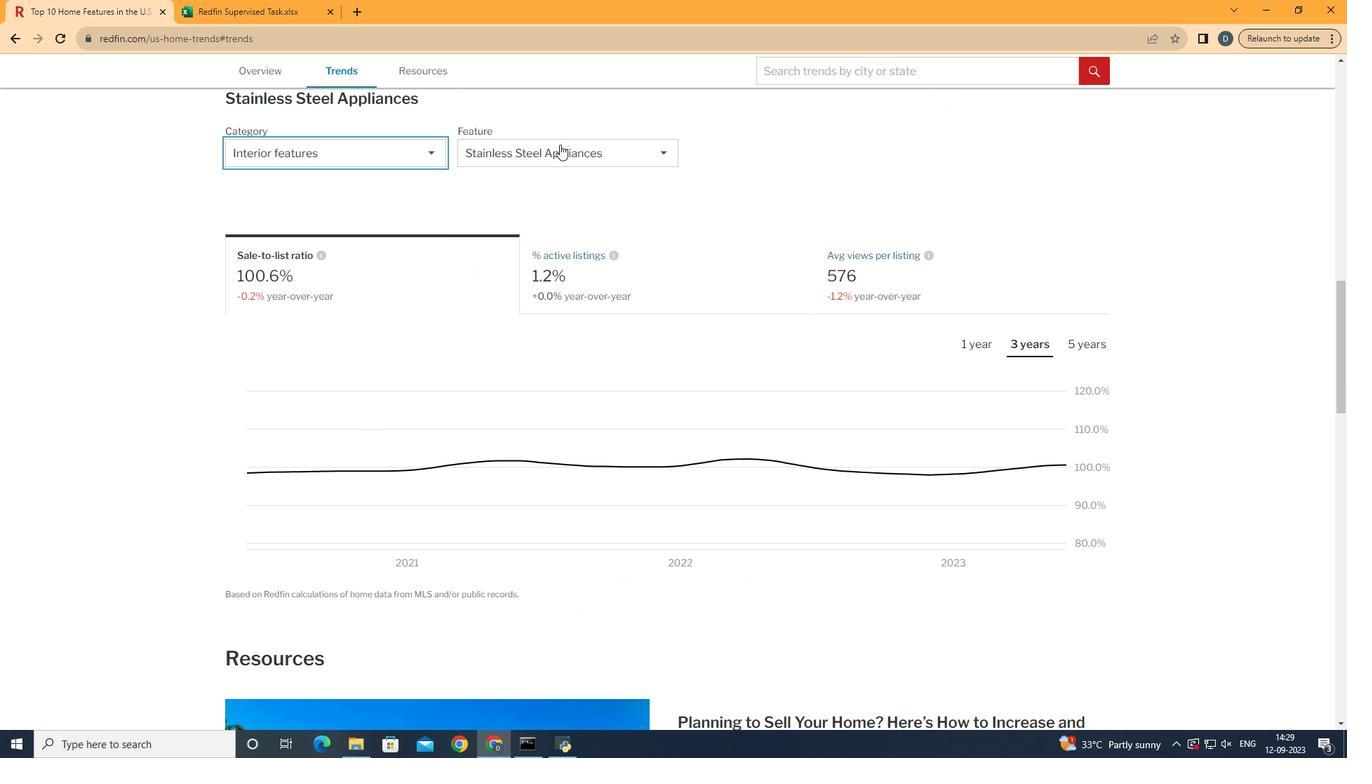 
Action: Mouse moved to (626, 211)
Screenshot: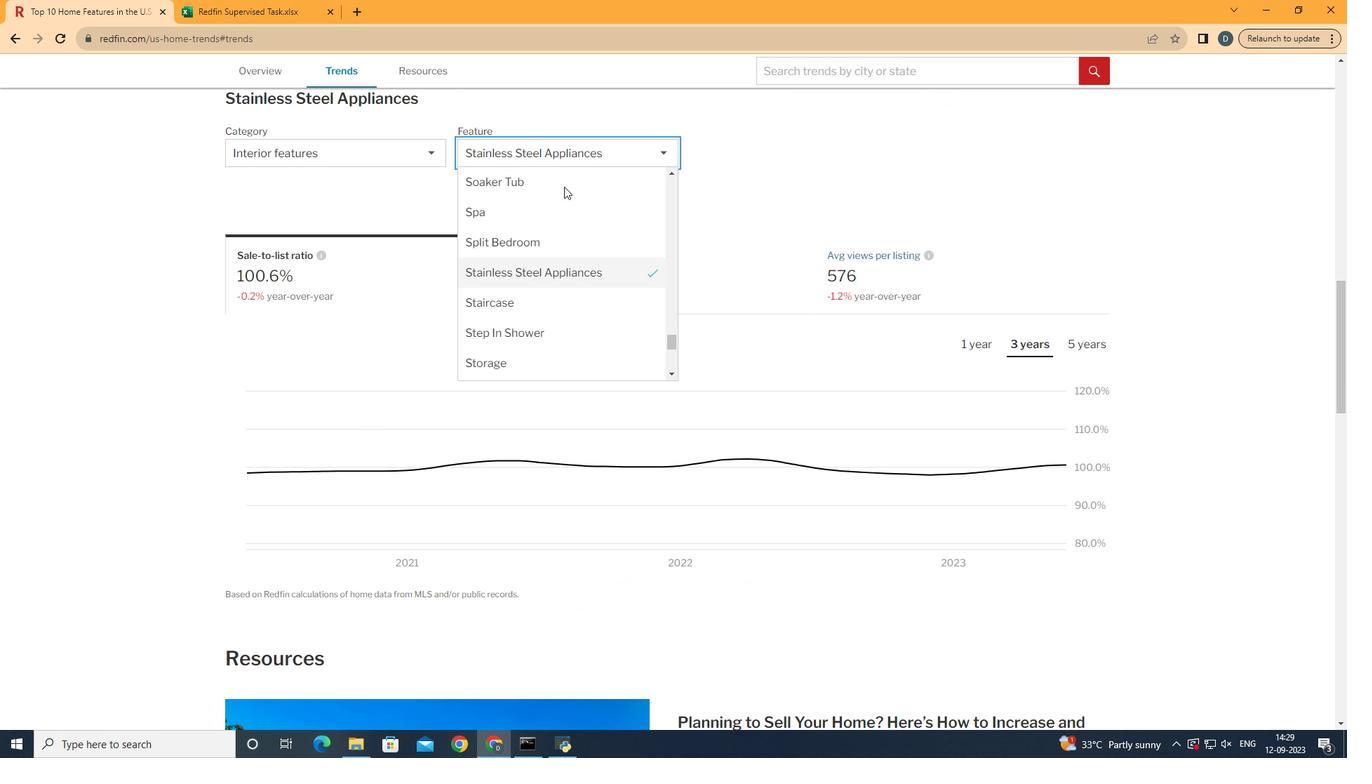 
Action: Mouse pressed left at (626, 211)
Screenshot: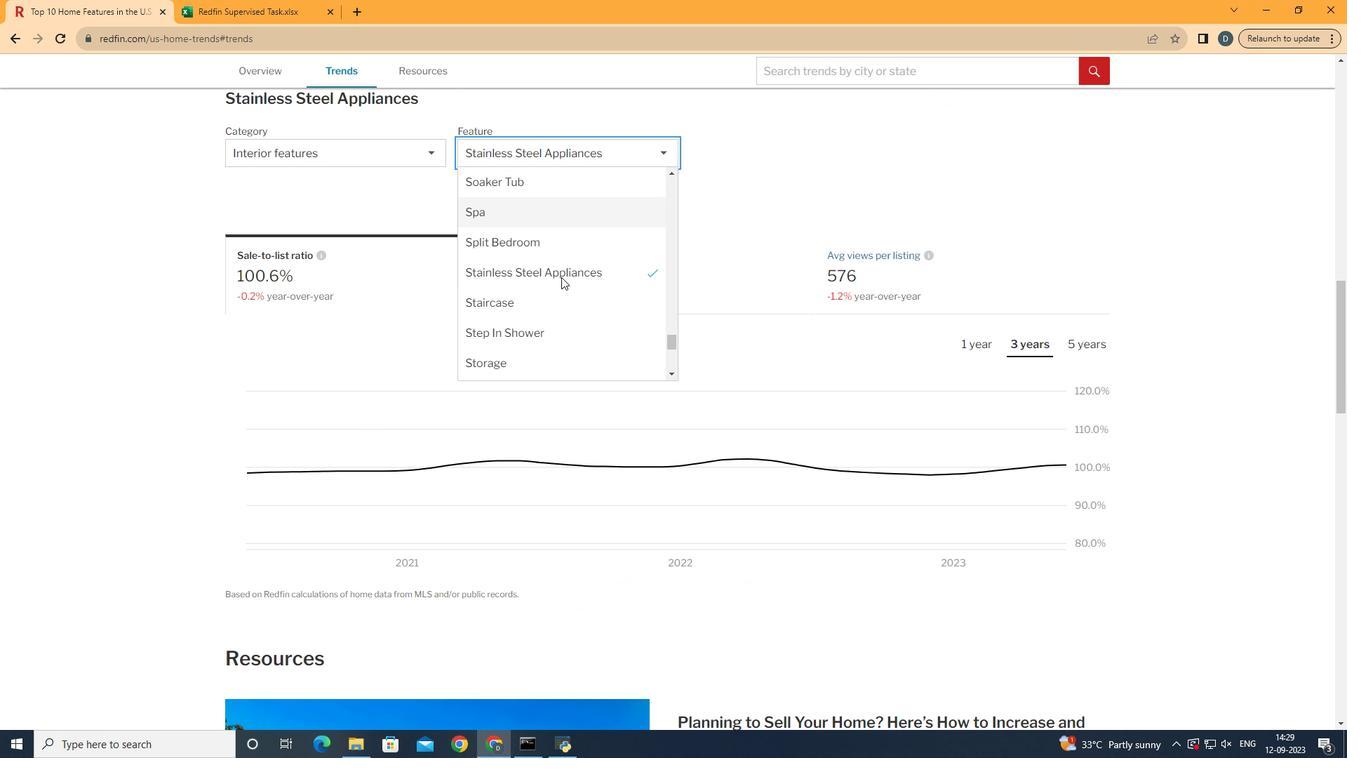 
Action: Mouse moved to (625, 362)
Screenshot: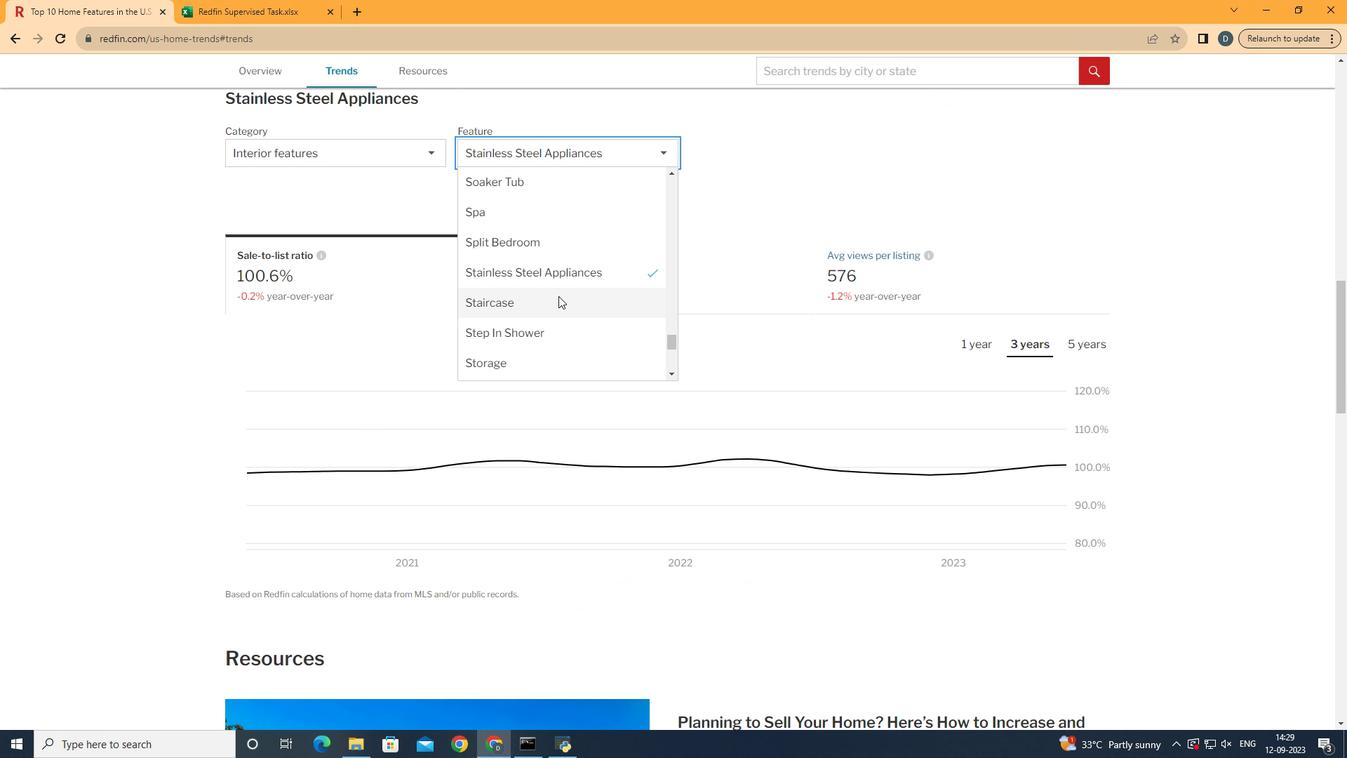 
Action: Mouse scrolled (625, 363) with delta (0, 0)
Screenshot: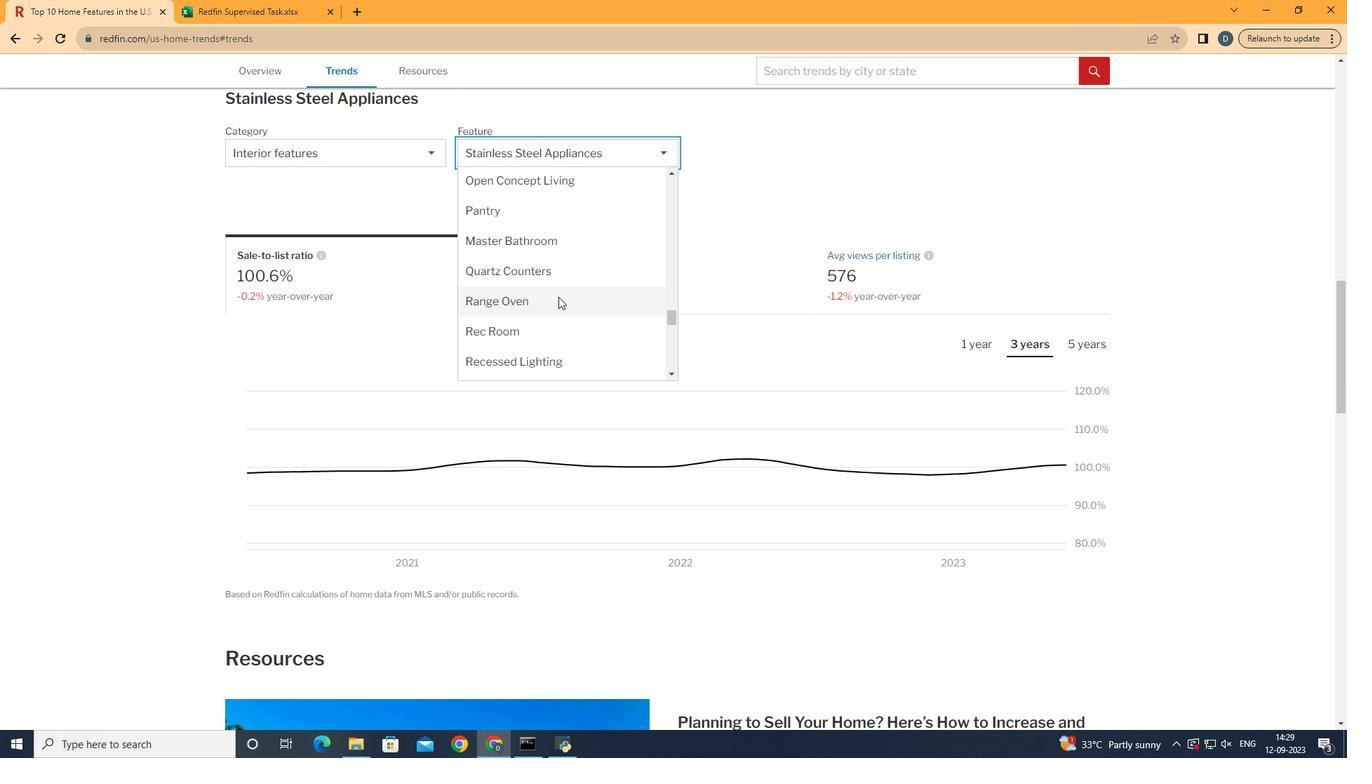 
Action: Mouse scrolled (625, 363) with delta (0, 0)
Screenshot: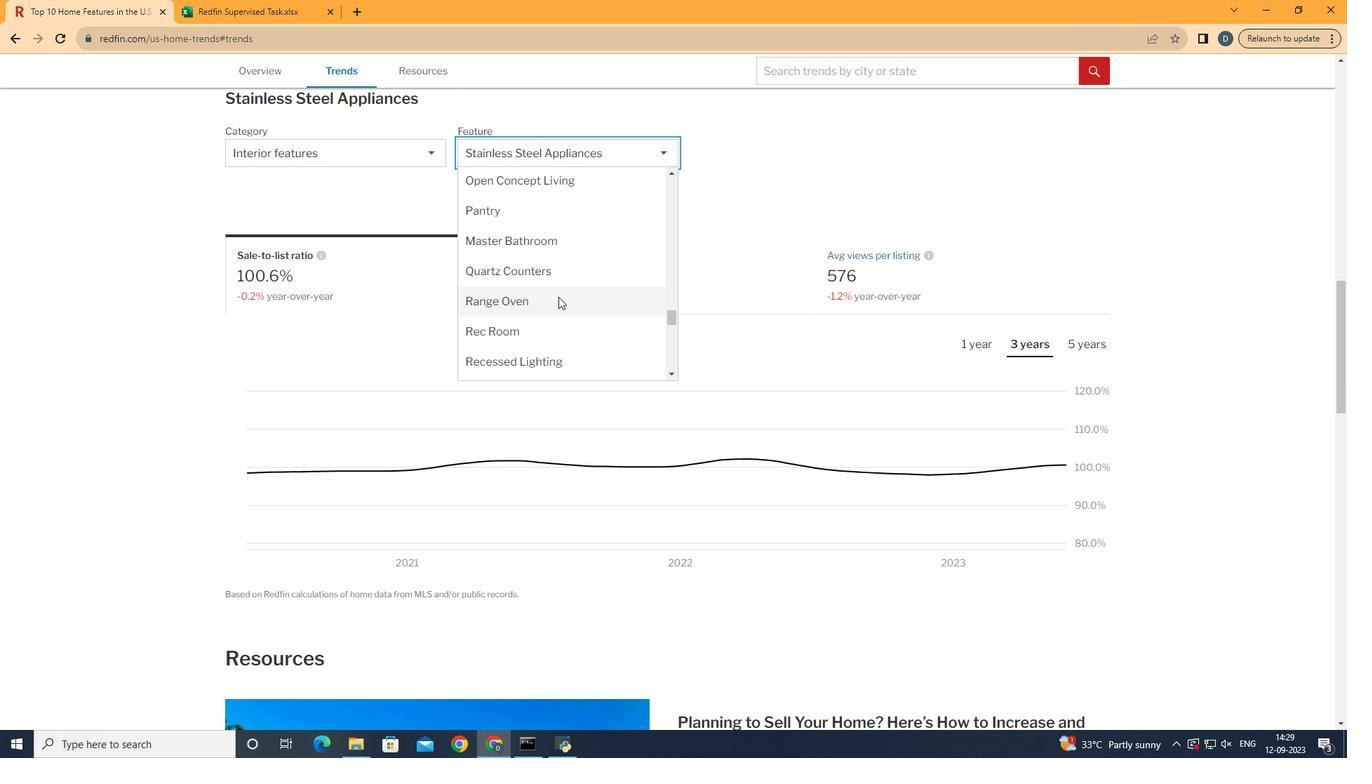 
Action: Mouse scrolled (625, 363) with delta (0, 0)
Screenshot: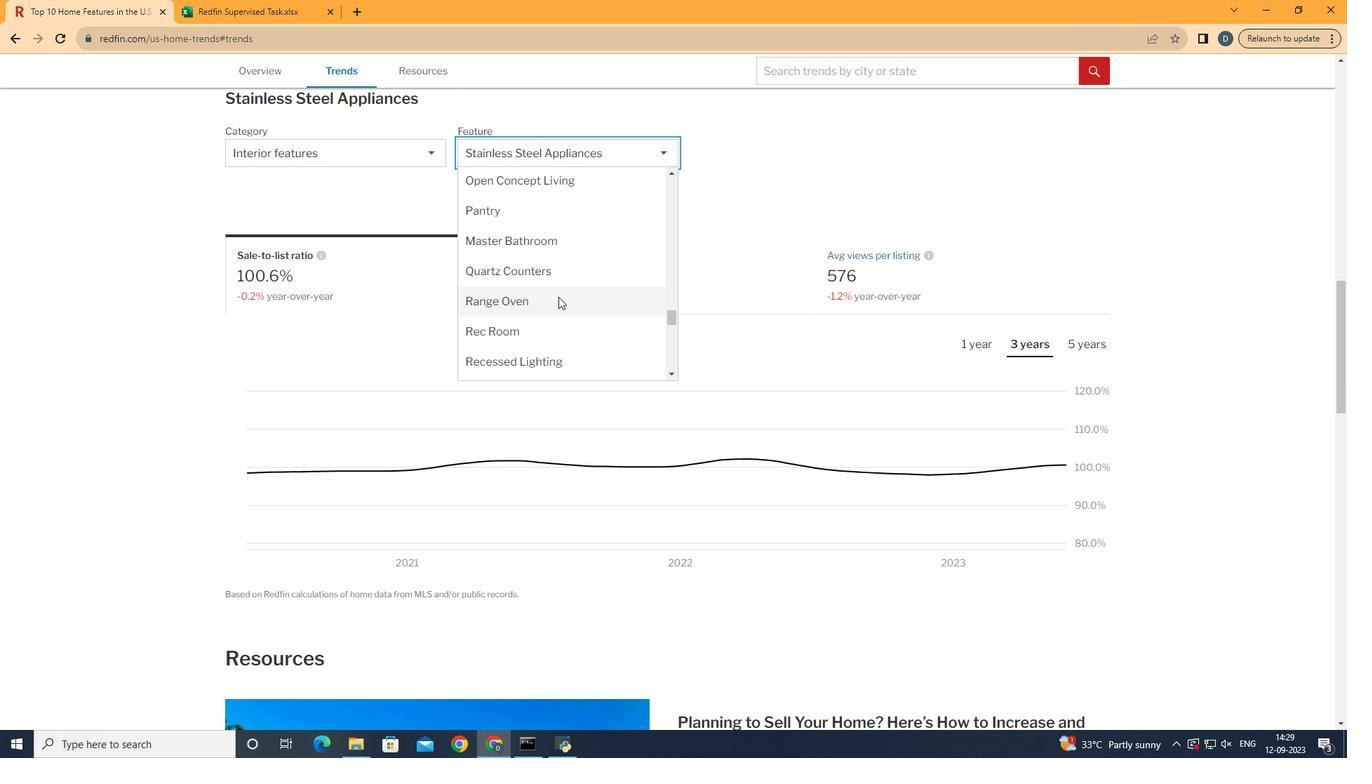 
Action: Mouse scrolled (625, 363) with delta (0, 0)
Screenshot: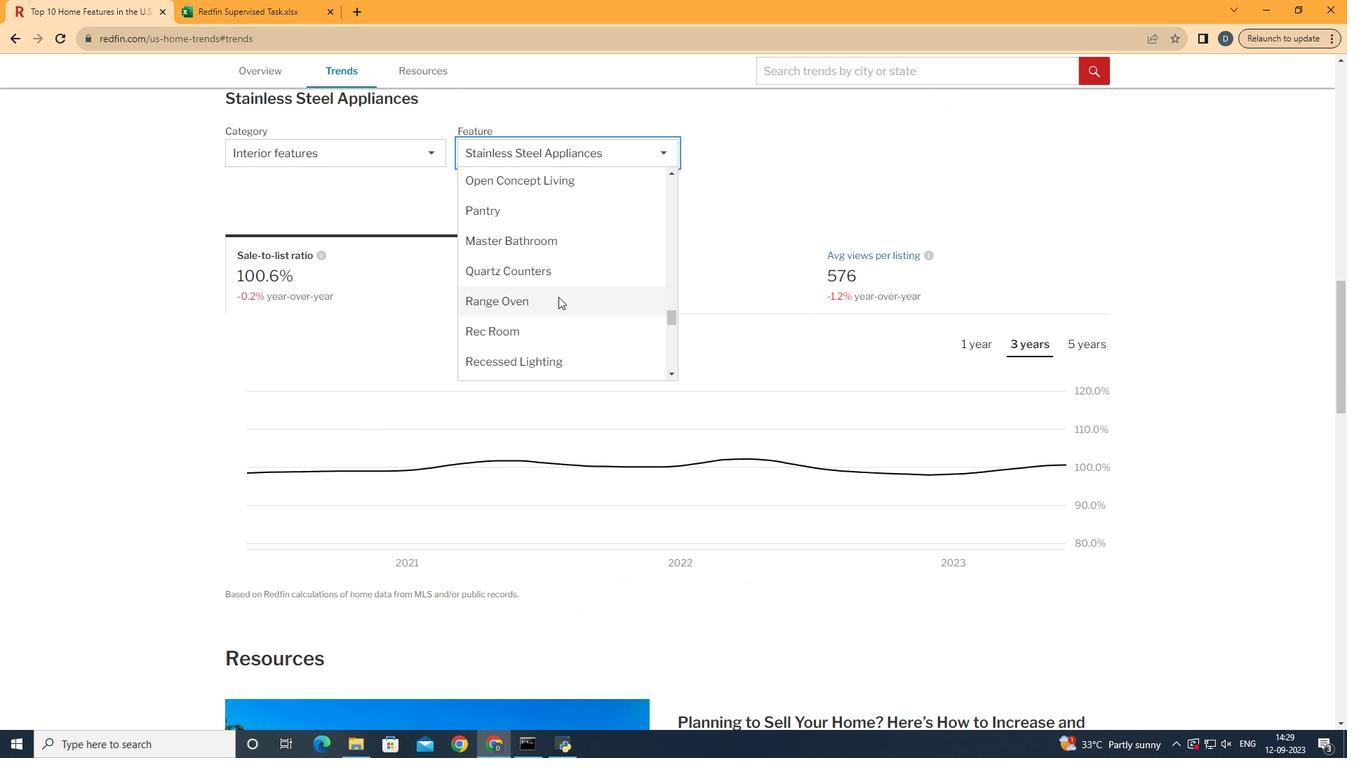 
Action: Mouse scrolled (625, 363) with delta (0, 0)
Screenshot: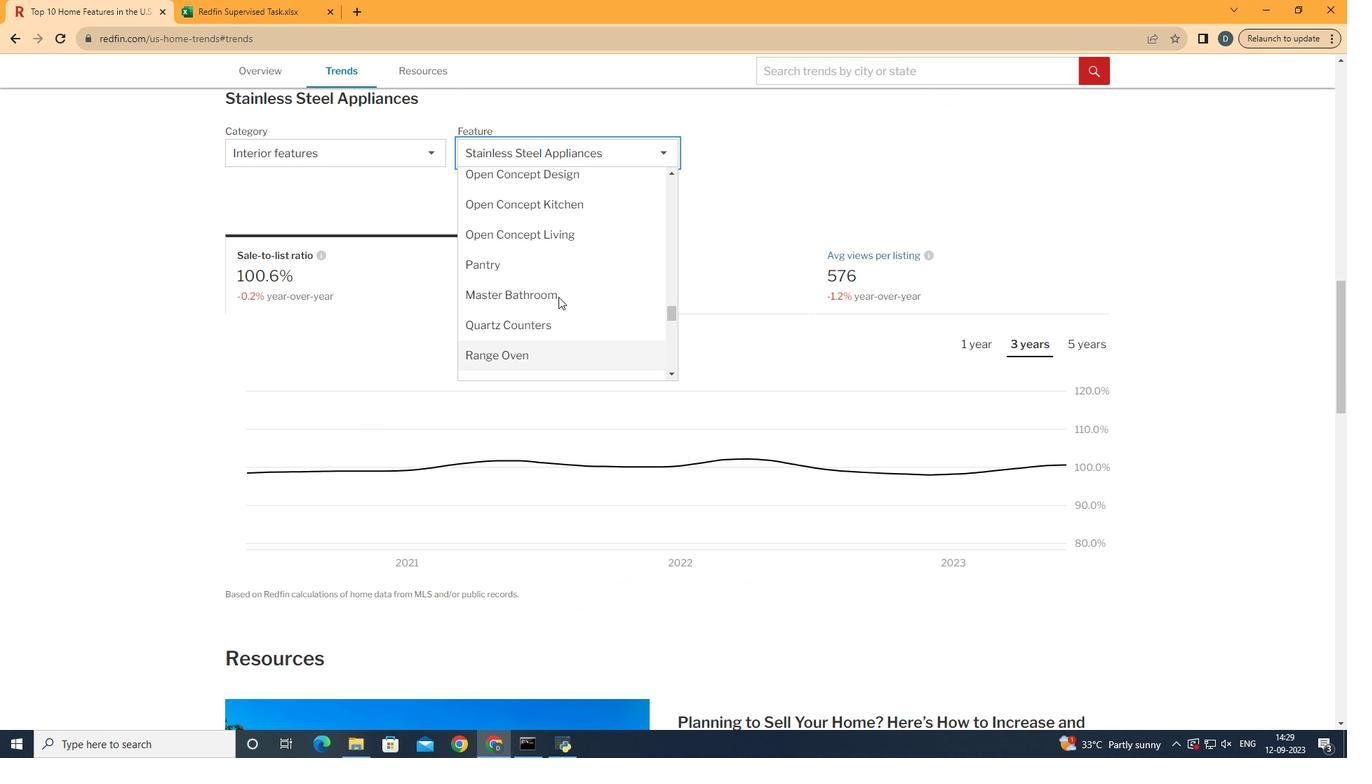 
Action: Mouse scrolled (625, 363) with delta (0, 0)
Screenshot: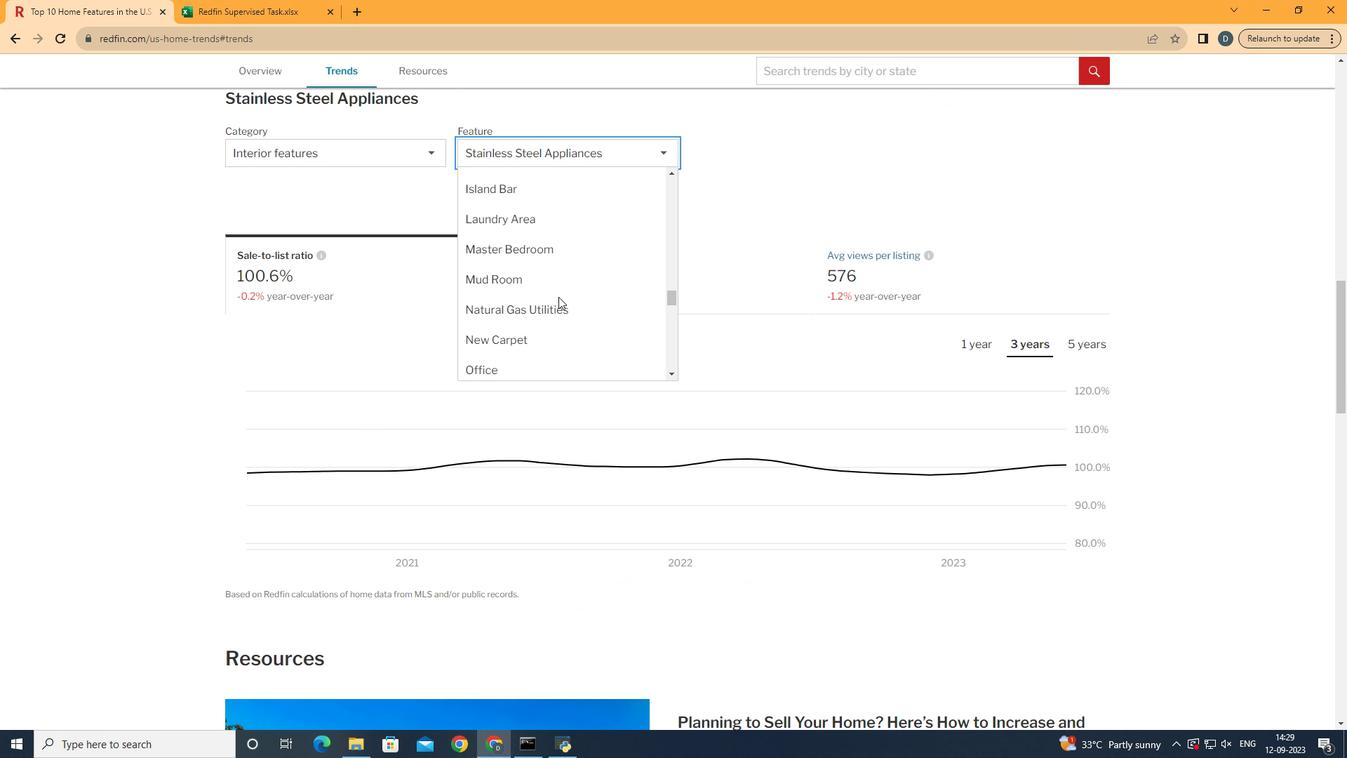 
Action: Mouse scrolled (625, 363) with delta (0, 0)
Screenshot: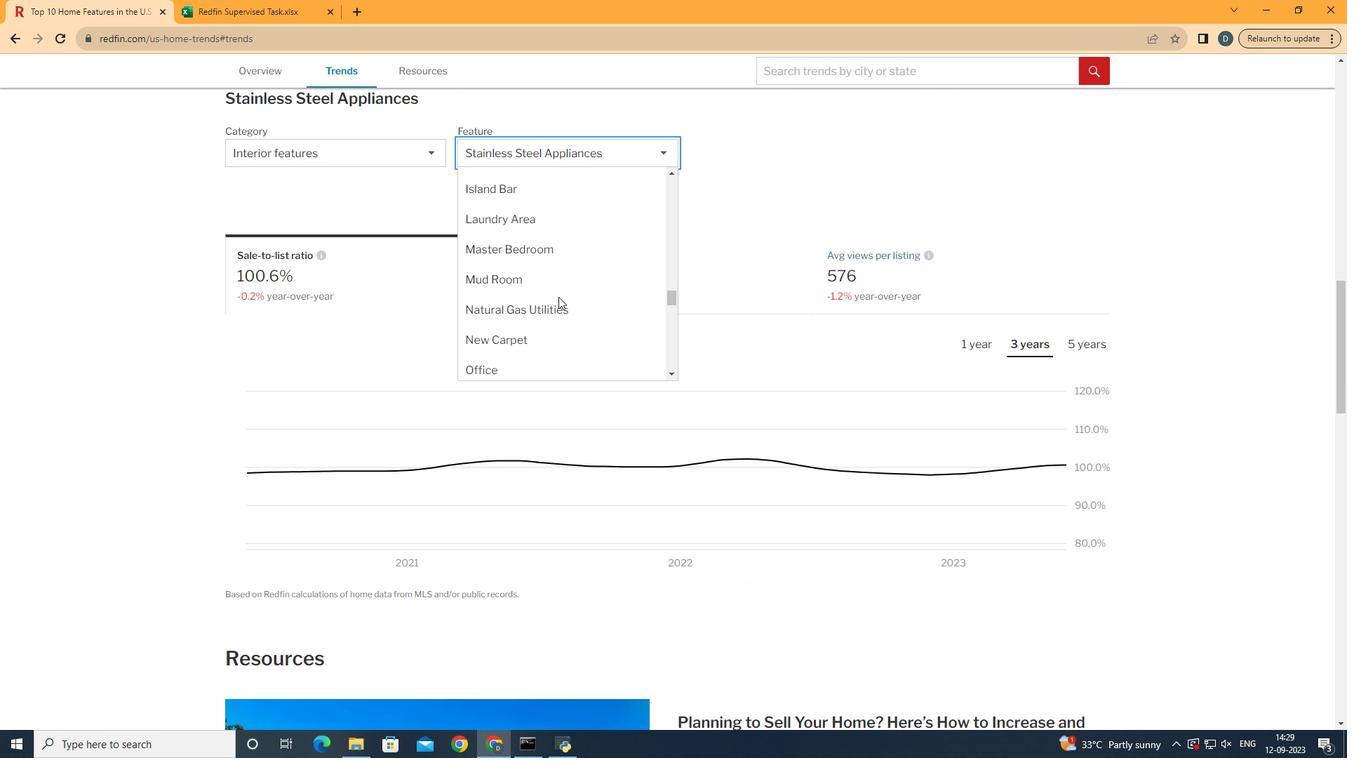 
Action: Mouse moved to (625, 363)
Screenshot: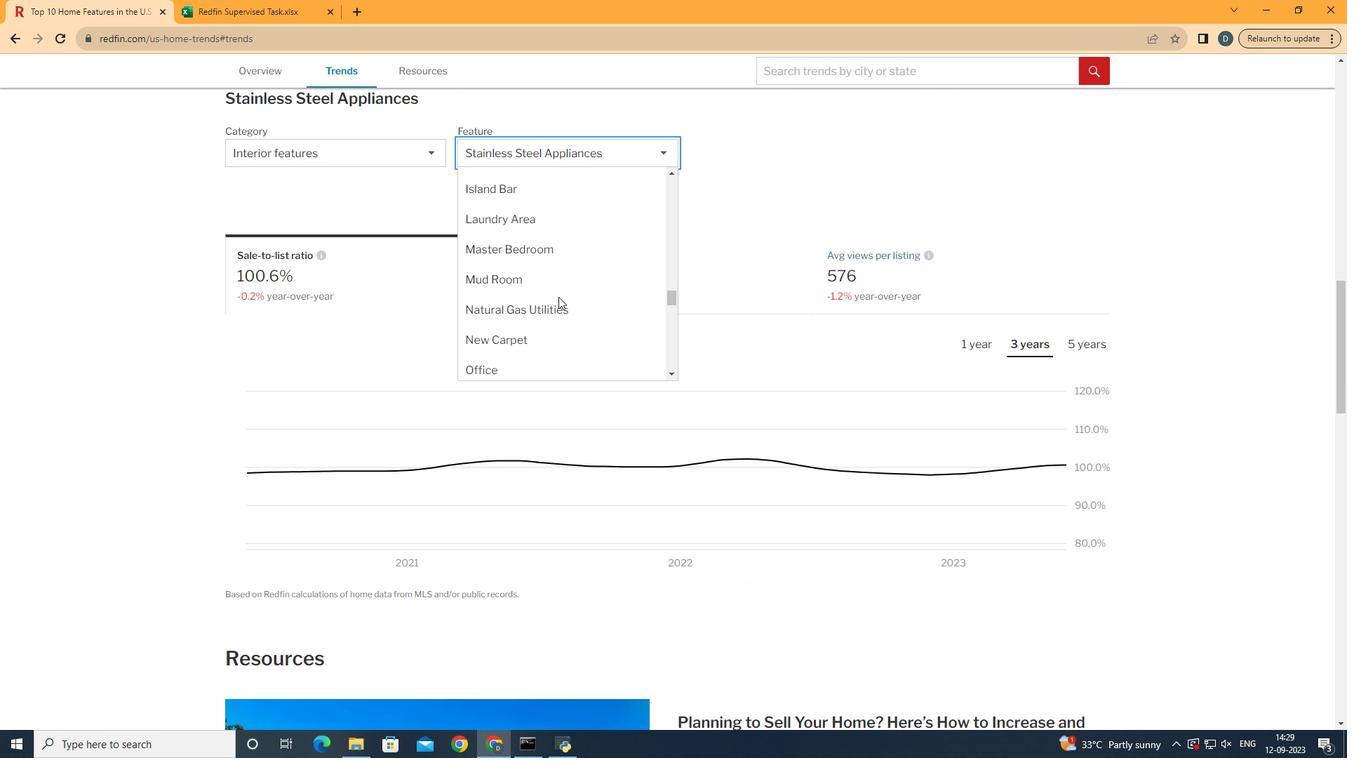 
Action: Mouse scrolled (625, 364) with delta (0, 0)
Screenshot: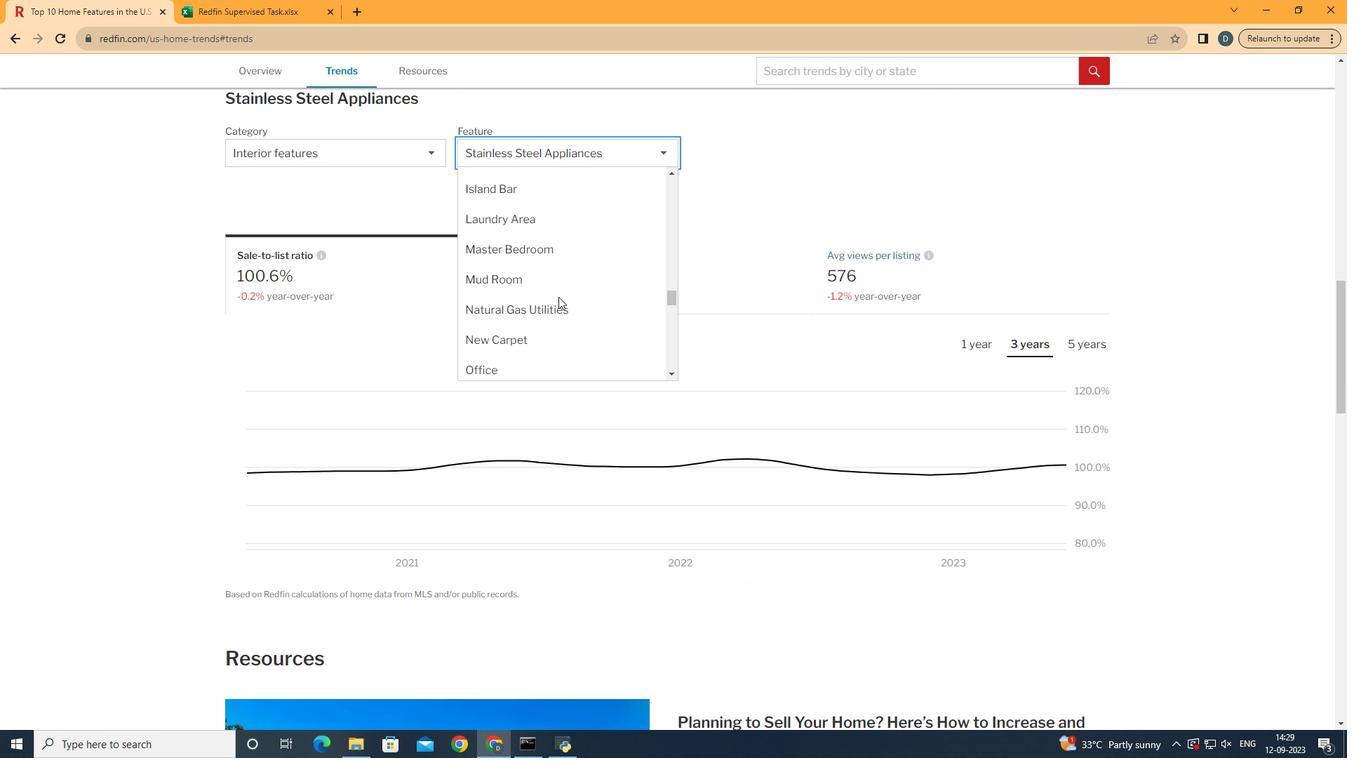 
Action: Mouse scrolled (625, 364) with delta (0, 0)
Screenshot: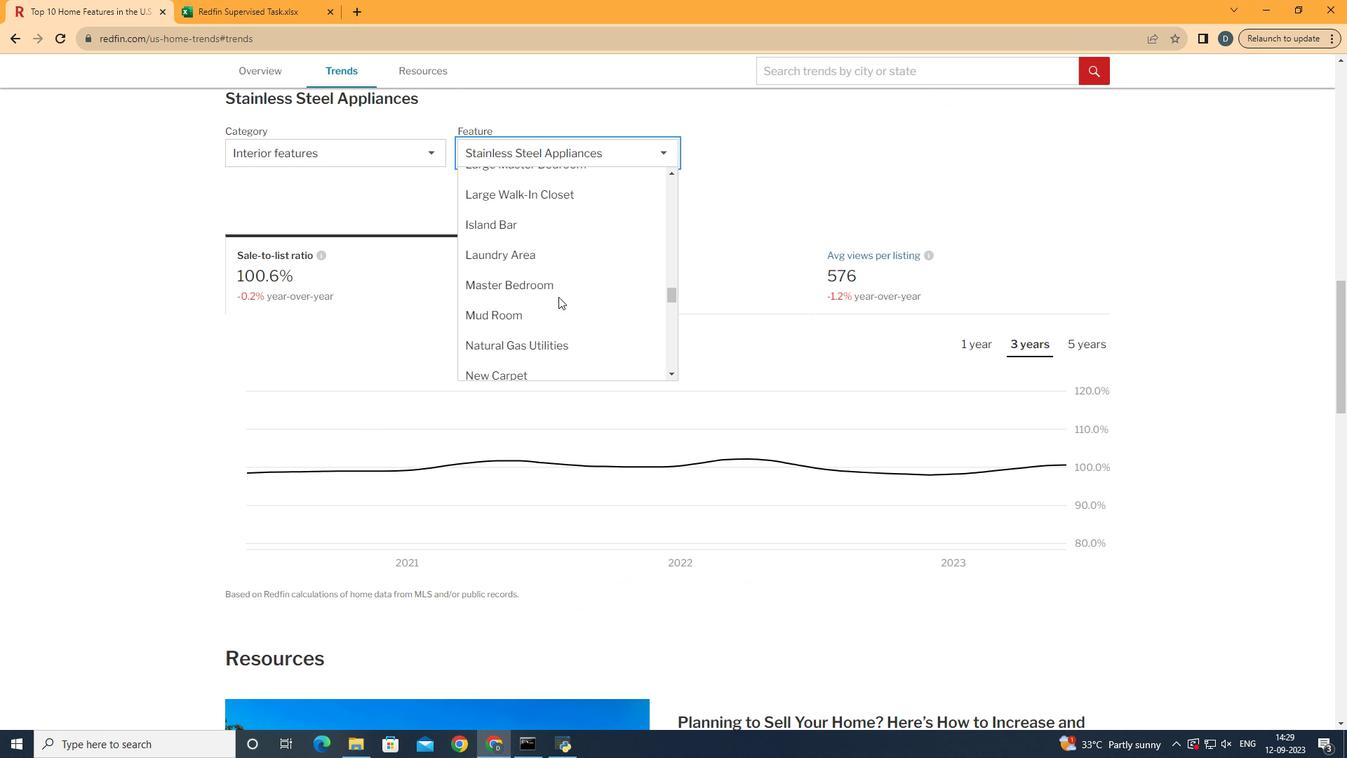 
Action: Mouse scrolled (625, 364) with delta (0, 0)
Screenshot: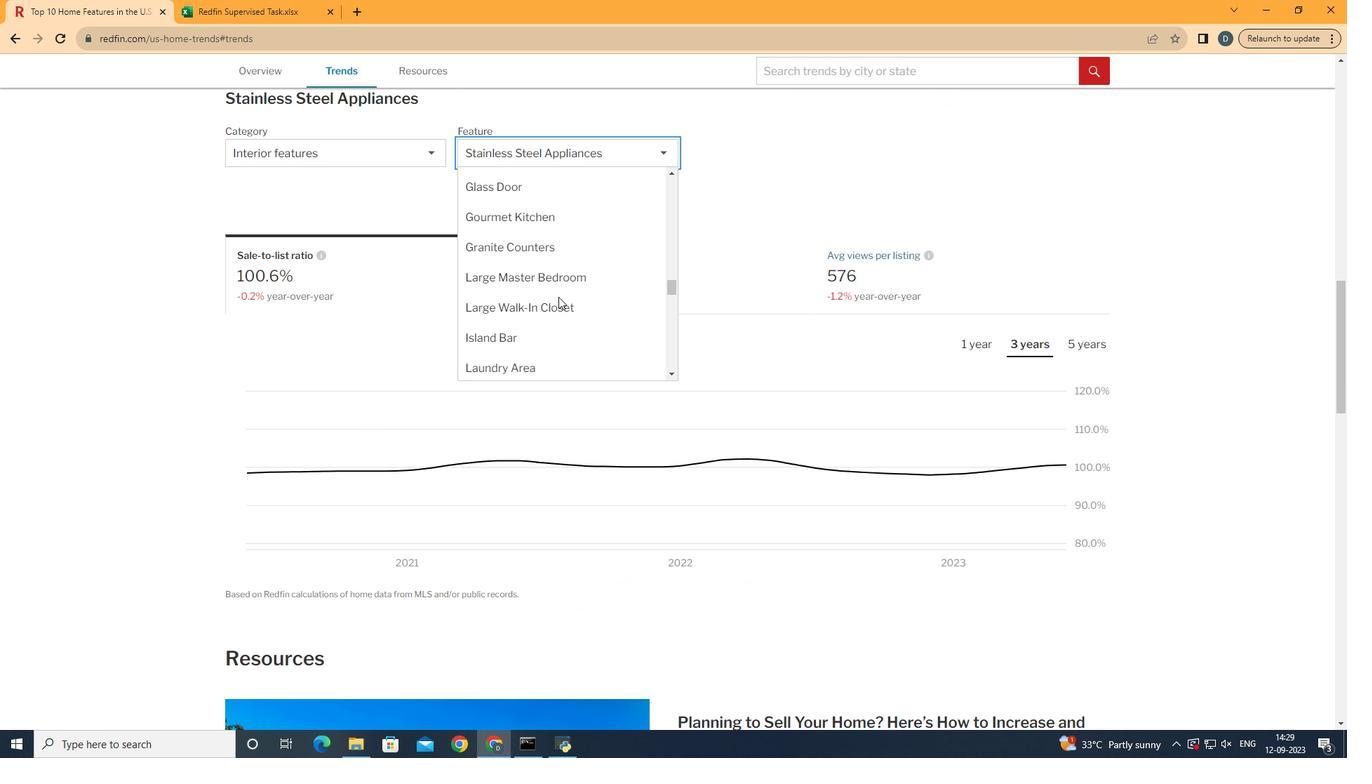 
Action: Mouse scrolled (625, 364) with delta (0, 0)
Screenshot: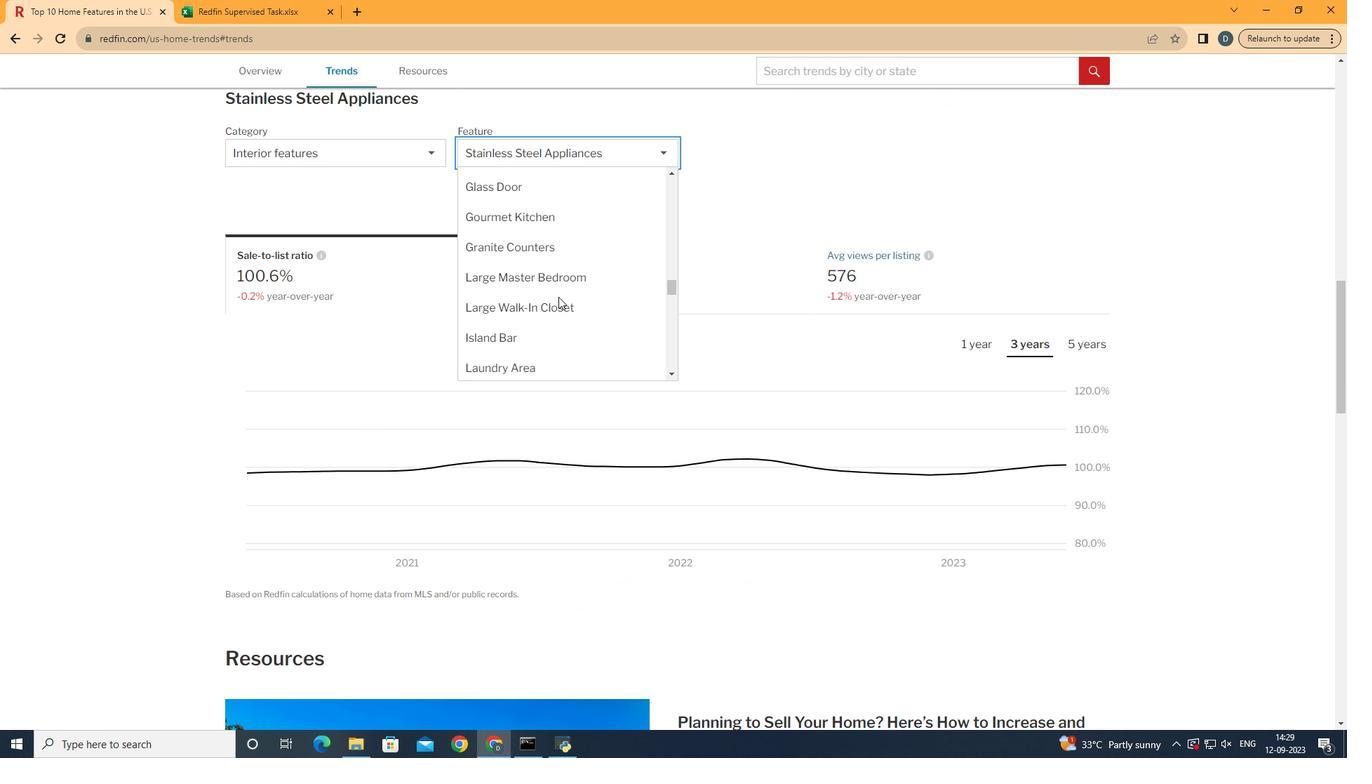 
Action: Mouse scrolled (625, 364) with delta (0, 0)
Screenshot: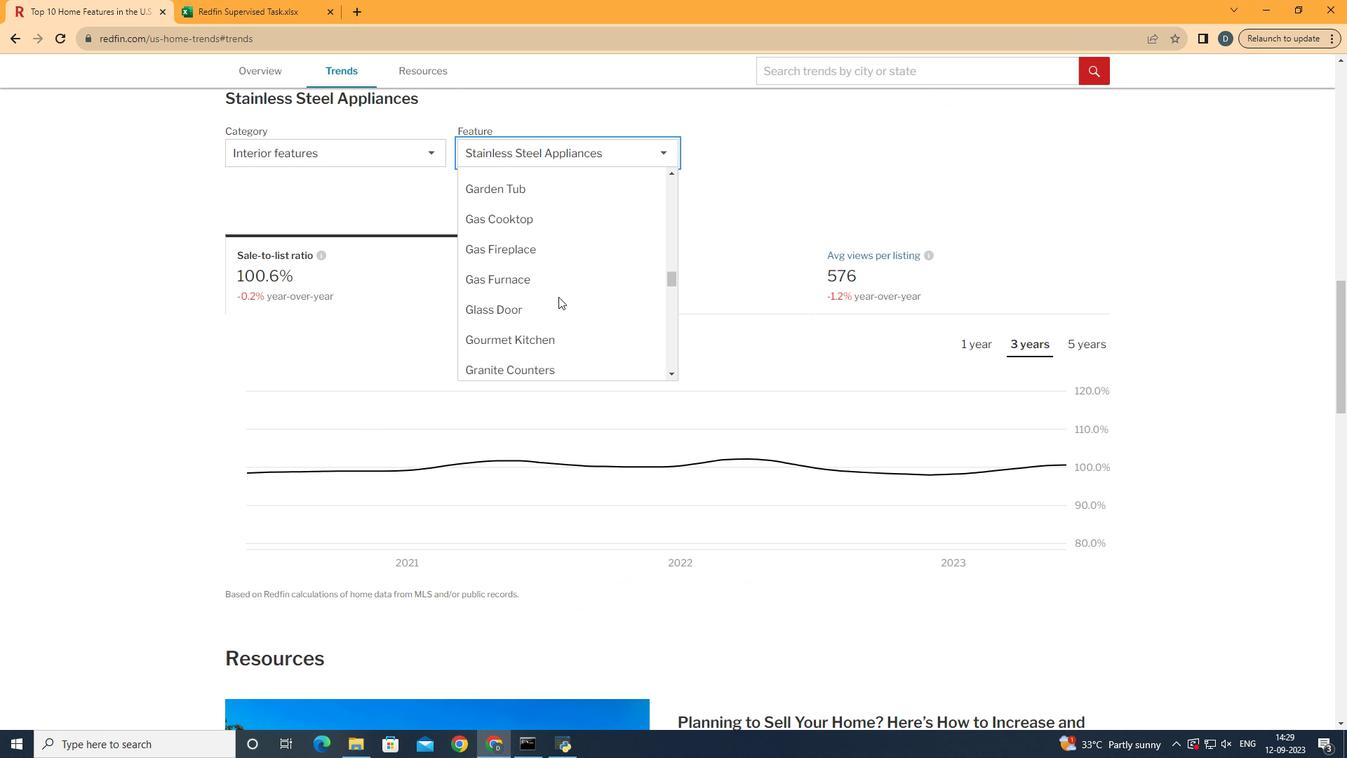
Action: Mouse scrolled (625, 364) with delta (0, 0)
Screenshot: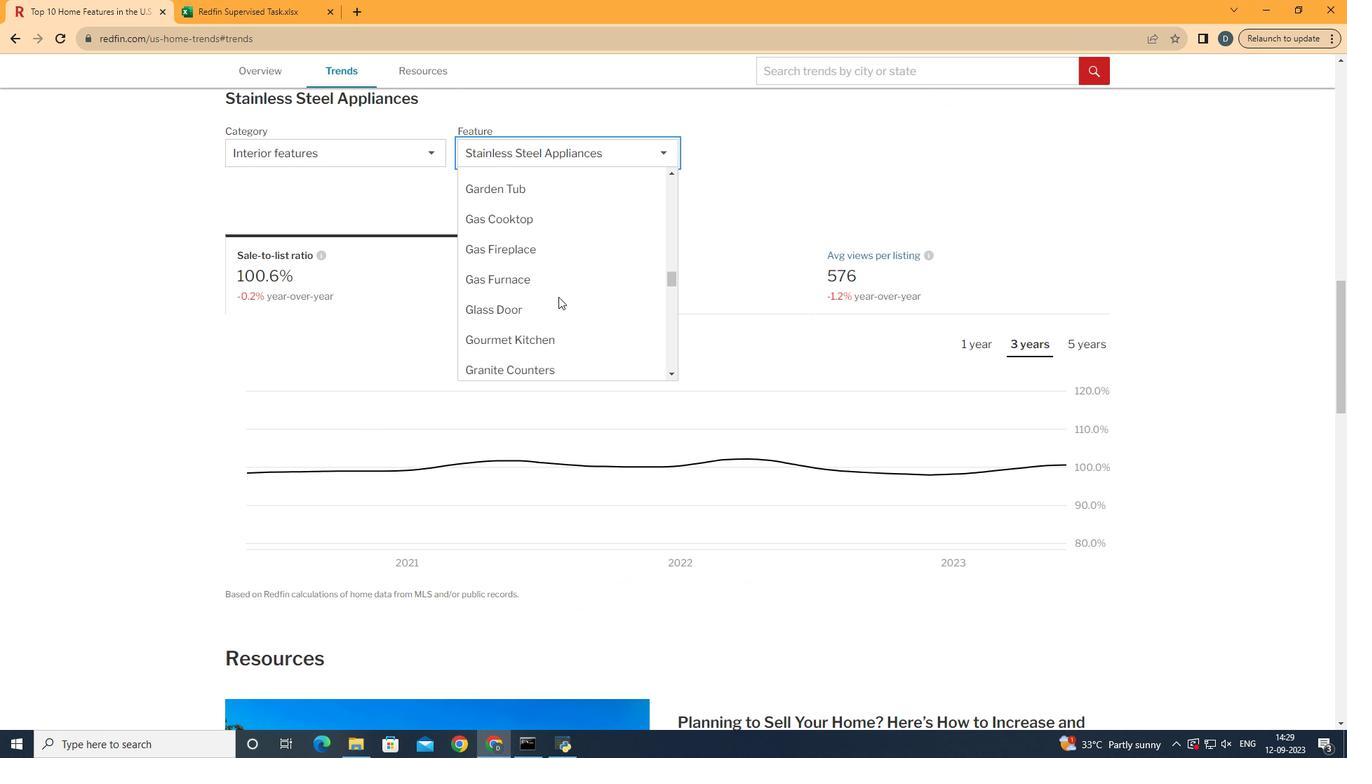 
Action: Mouse moved to (635, 379)
Screenshot: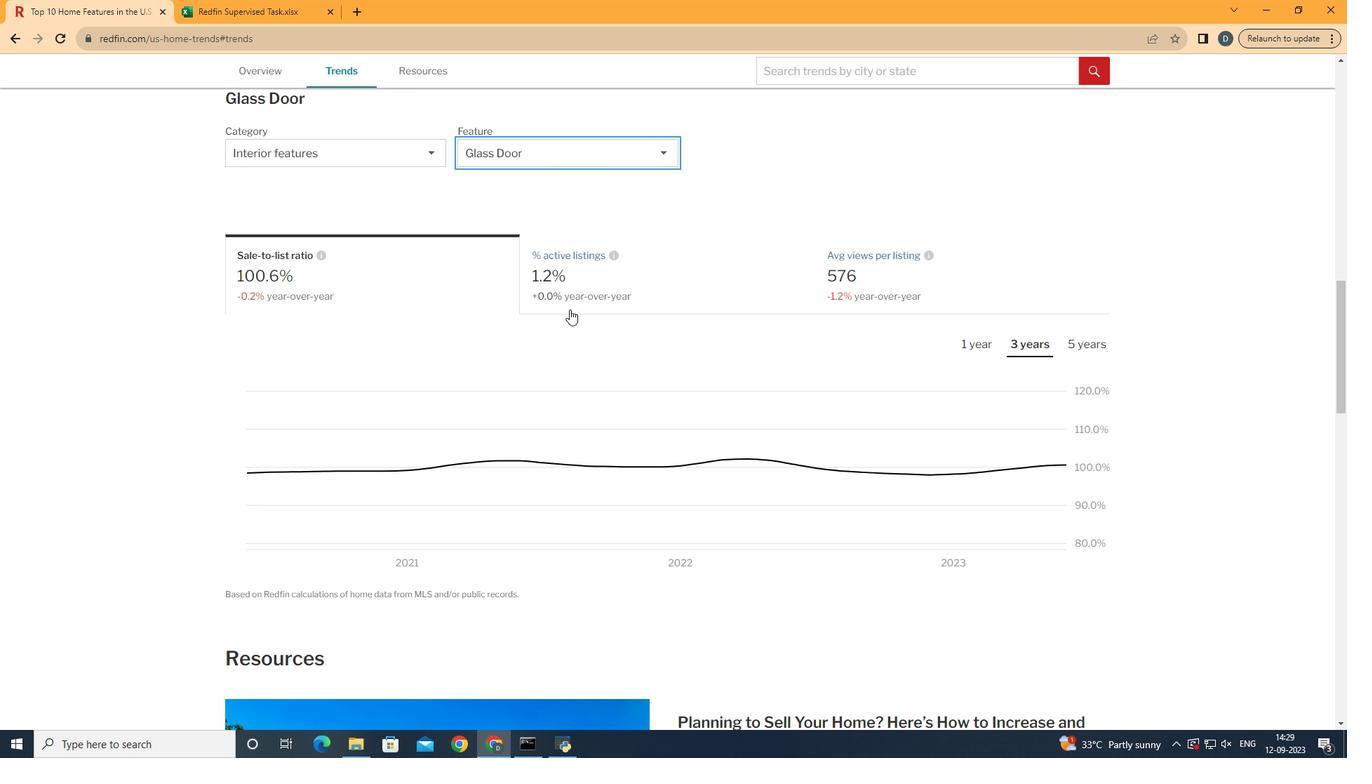 
Action: Mouse pressed left at (635, 379)
Screenshot: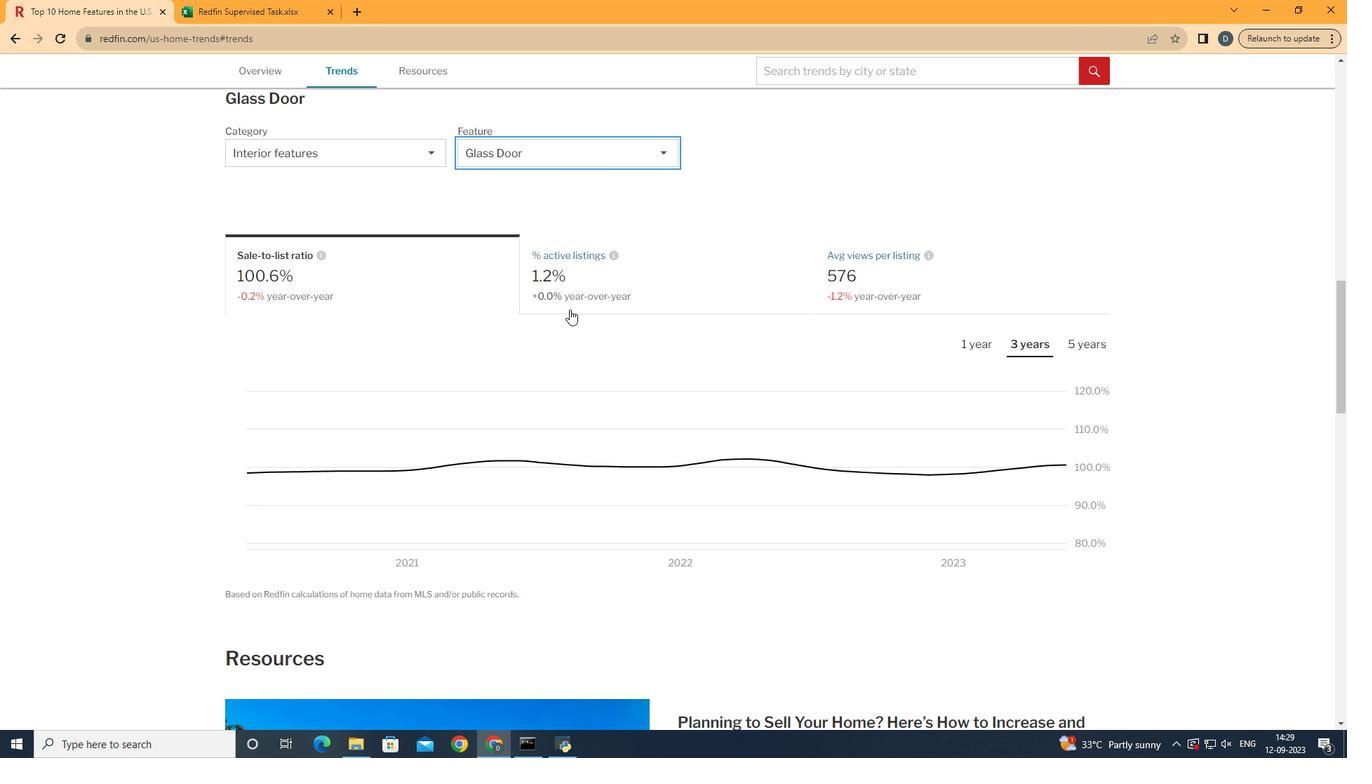 
Action: Mouse moved to (529, 354)
Screenshot: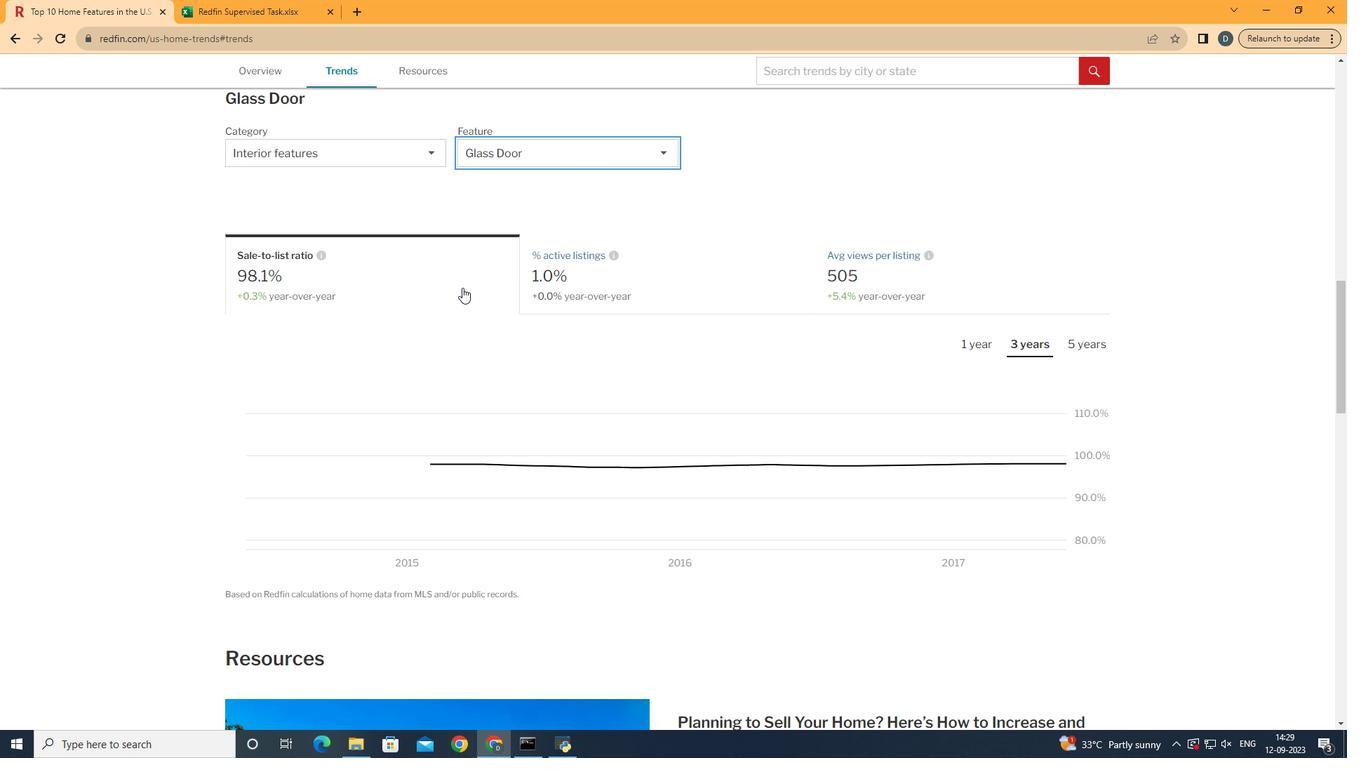 
Action: Mouse pressed left at (529, 354)
Screenshot: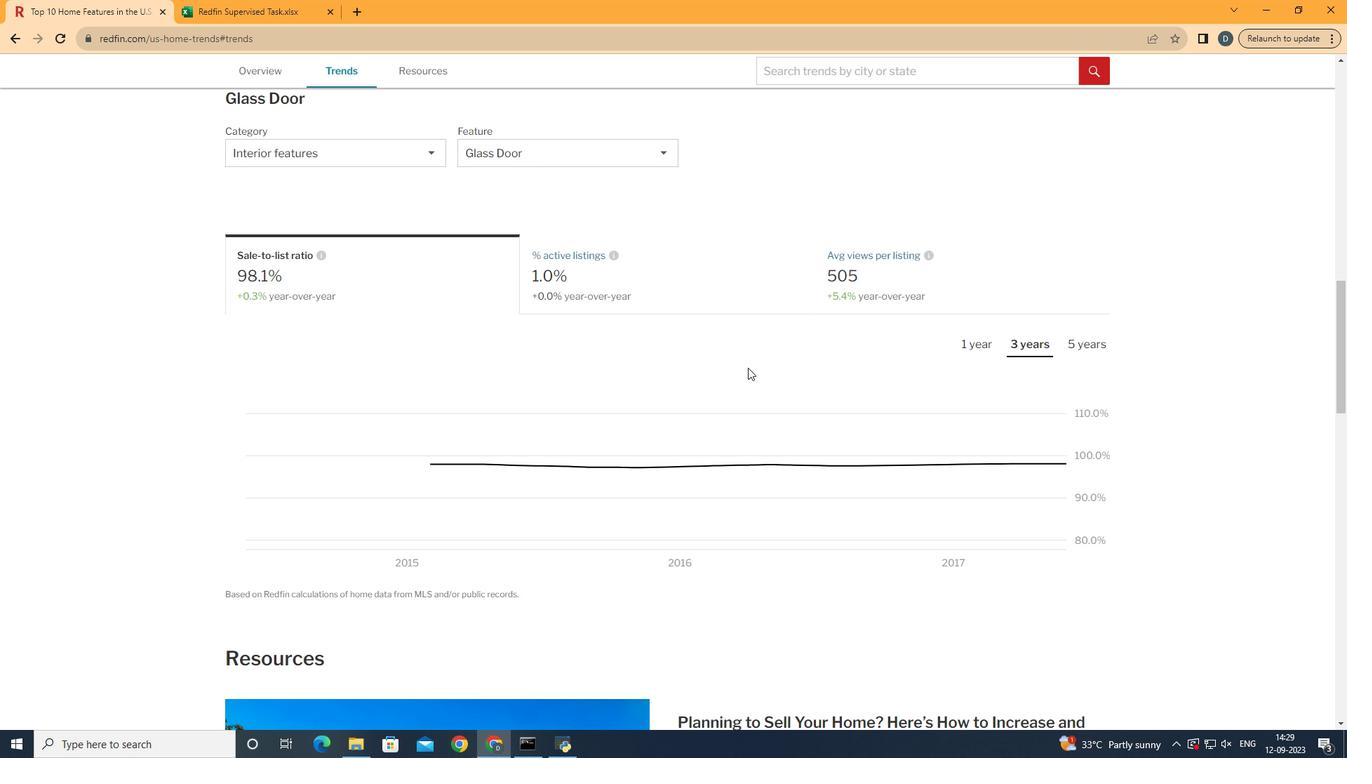 
Action: Mouse moved to (1083, 414)
Screenshot: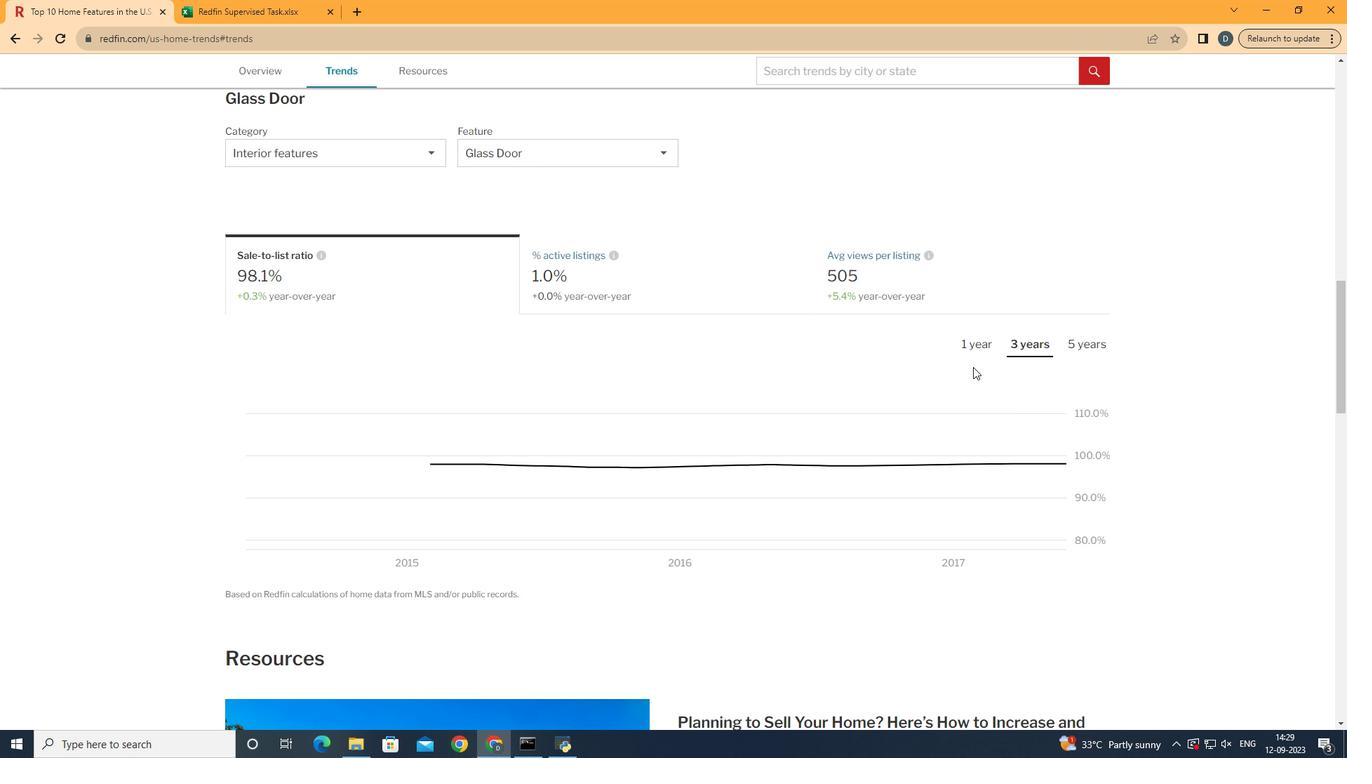 
Action: Mouse pressed left at (1083, 414)
Screenshot: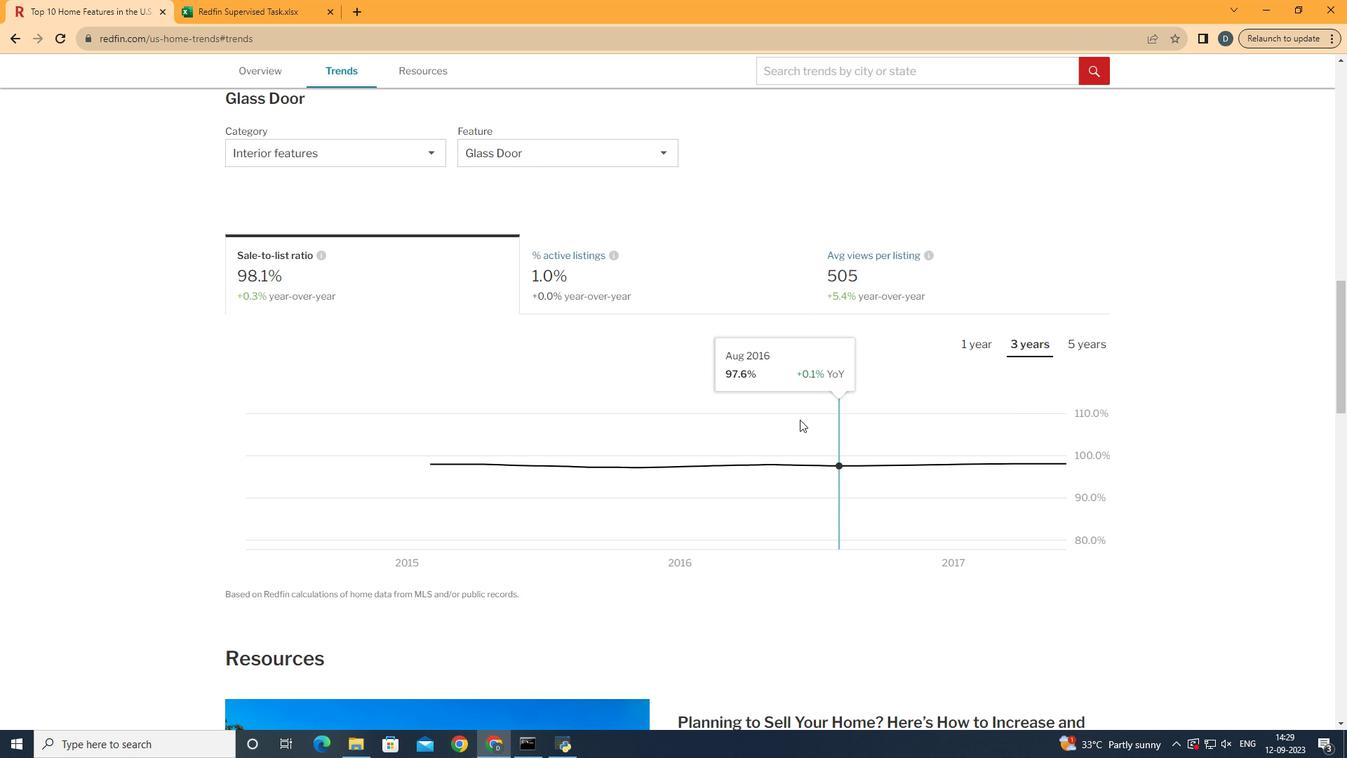 
Action: Mouse moved to (1133, 527)
Screenshot: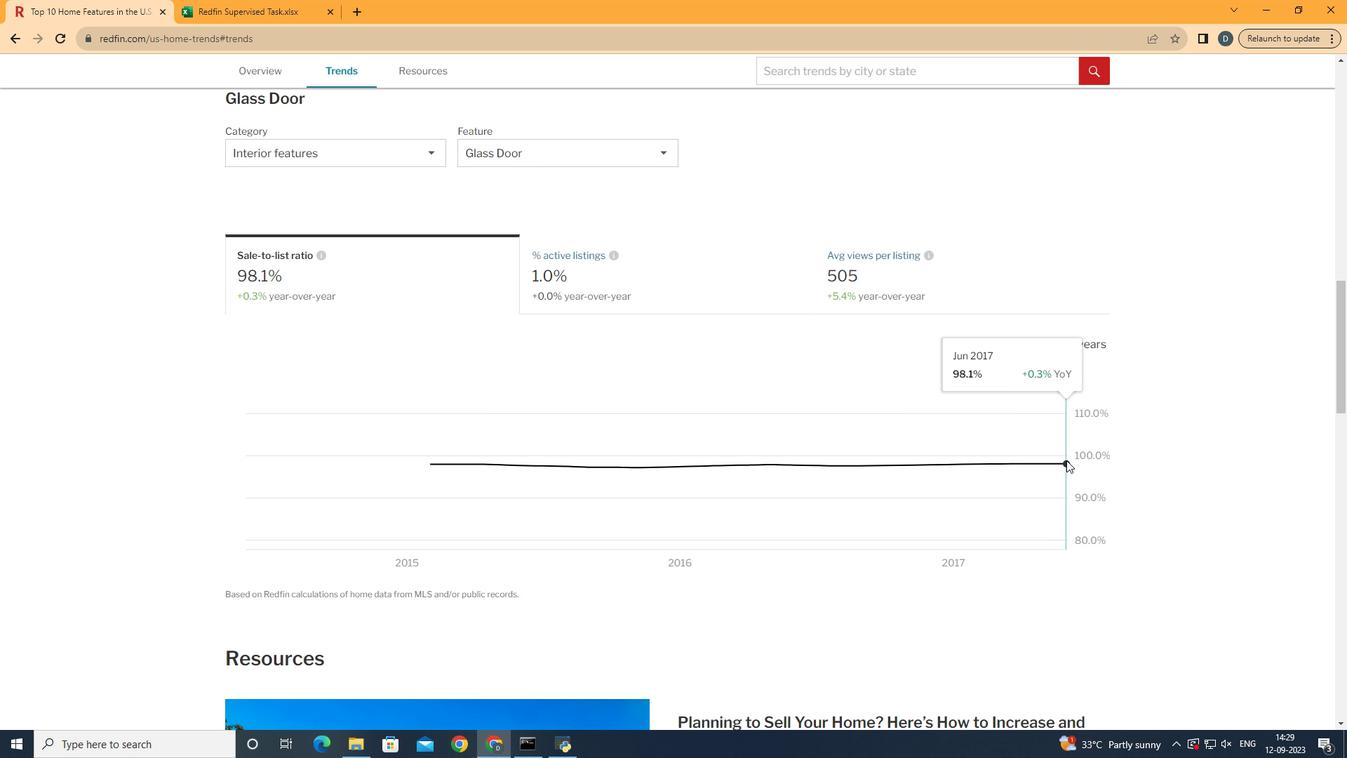 
